 Task: In the  document Childsafetyletter.odt Change font size of watermark '111' and place the watermark  'Diagonally '. Insert footer and write ww.ramsons.com
Action: Mouse moved to (102, 65)
Screenshot: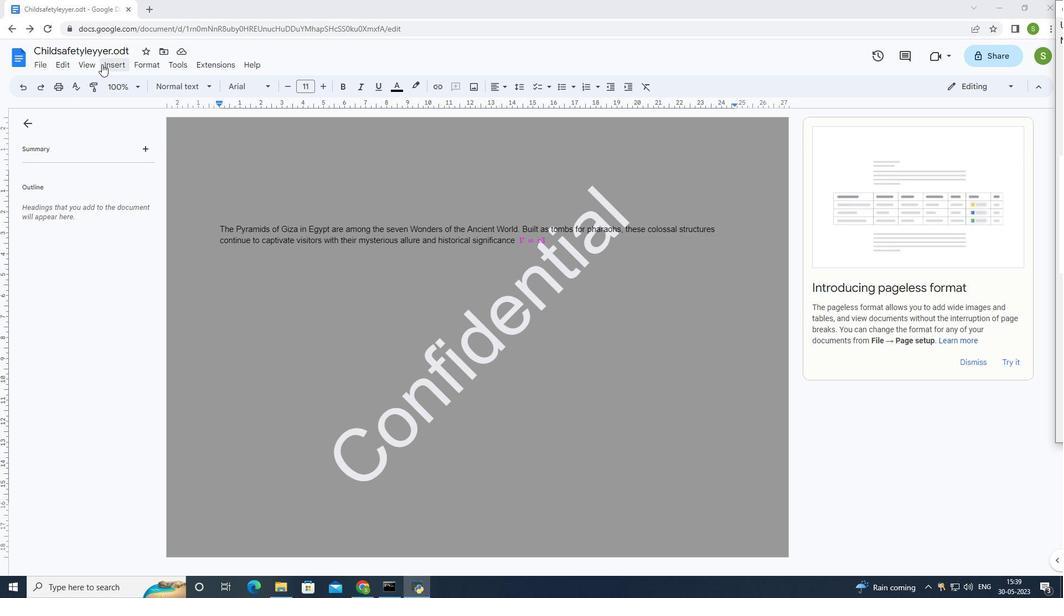 
Action: Mouse pressed left at (102, 65)
Screenshot: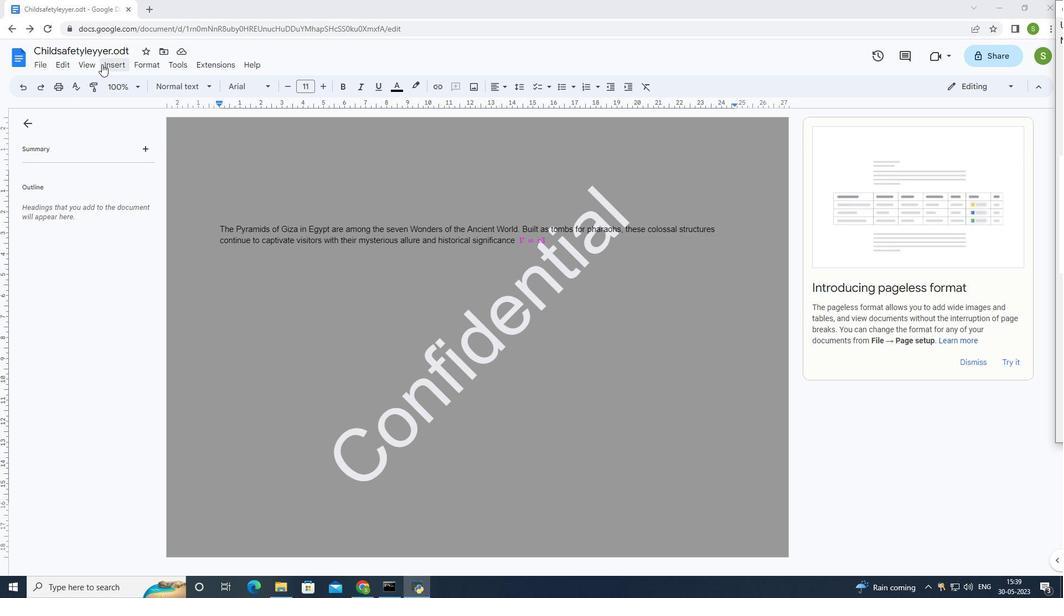 
Action: Mouse moved to (162, 323)
Screenshot: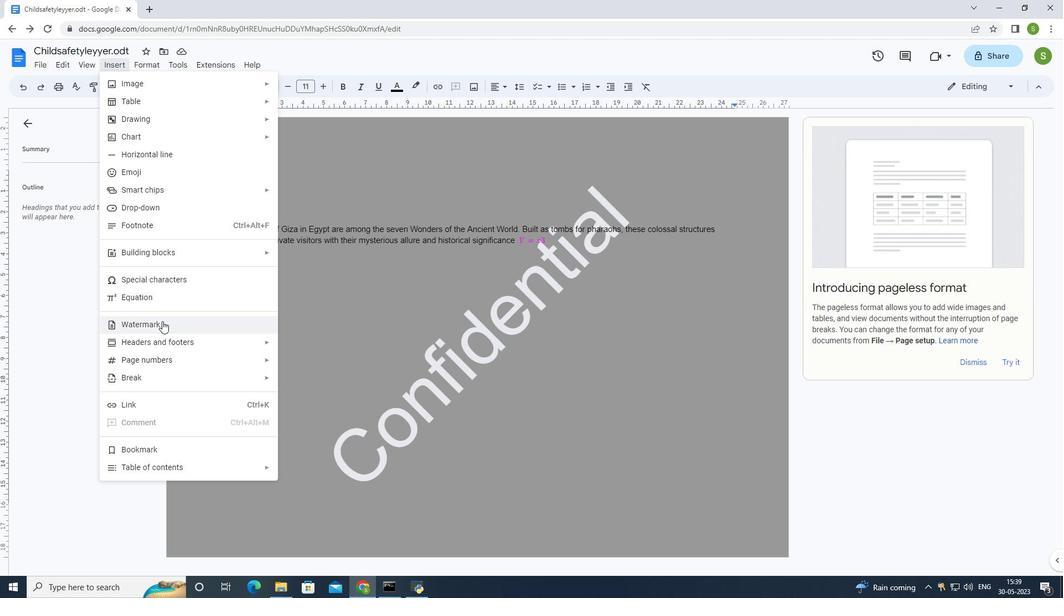 
Action: Mouse pressed left at (162, 323)
Screenshot: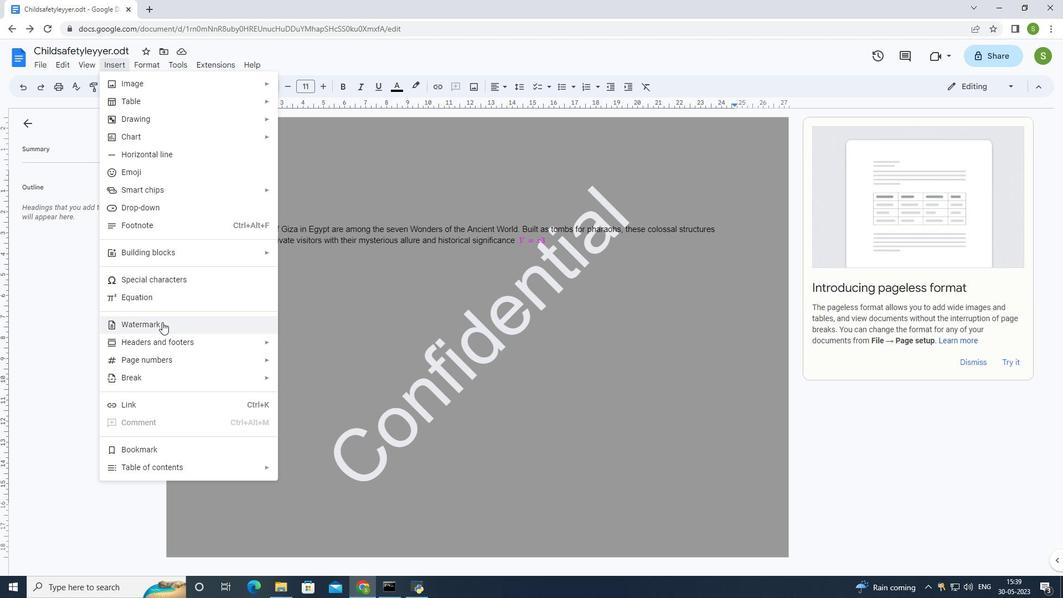 
Action: Mouse moved to (900, 275)
Screenshot: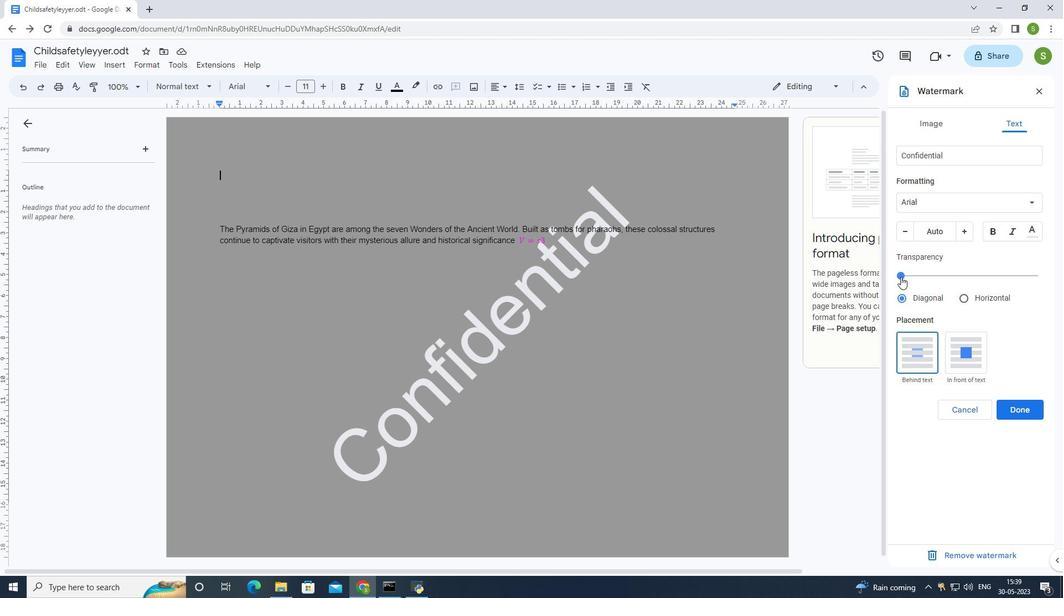 
Action: Mouse pressed left at (900, 275)
Screenshot: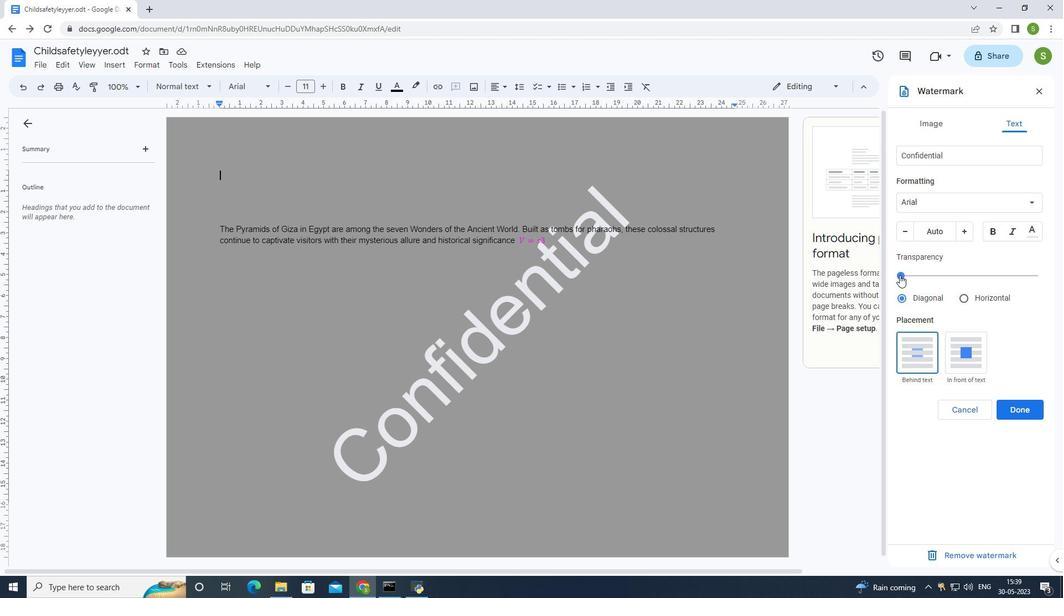 
Action: Mouse moved to (951, 276)
Screenshot: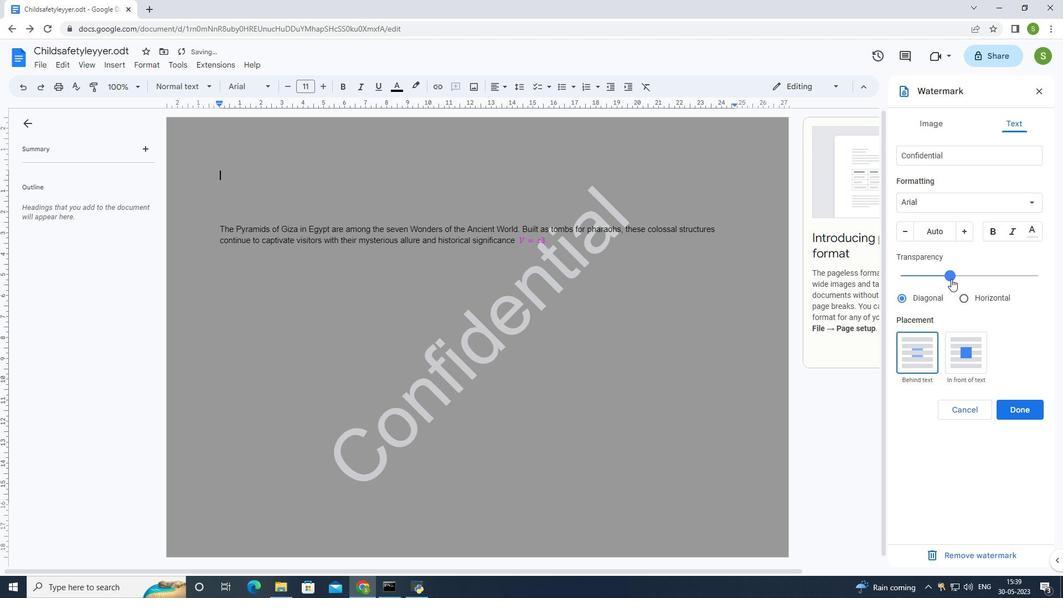 
Action: Mouse pressed left at (951, 276)
Screenshot: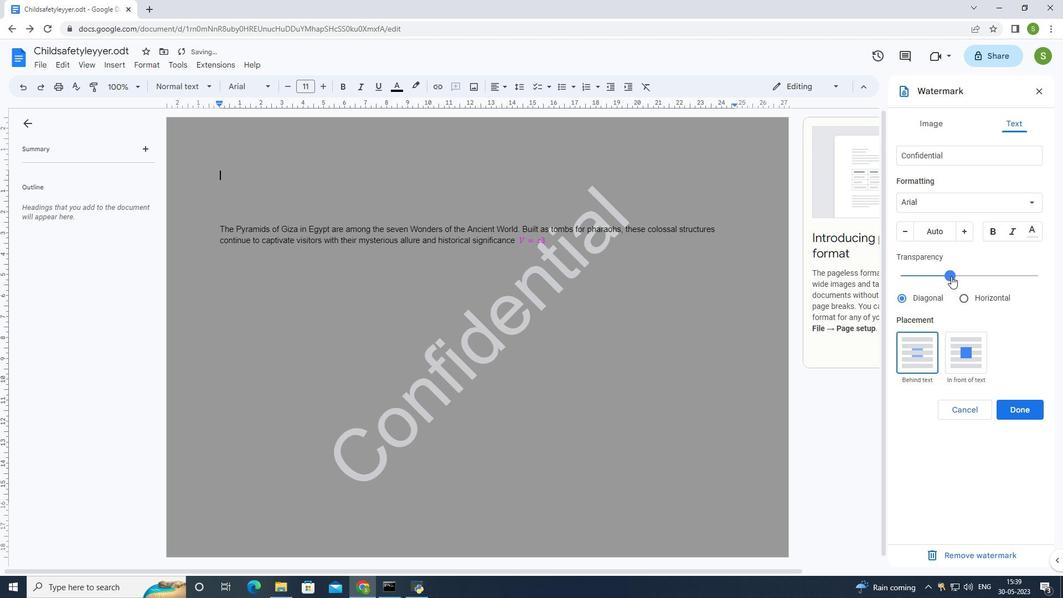 
Action: Mouse moved to (1000, 198)
Screenshot: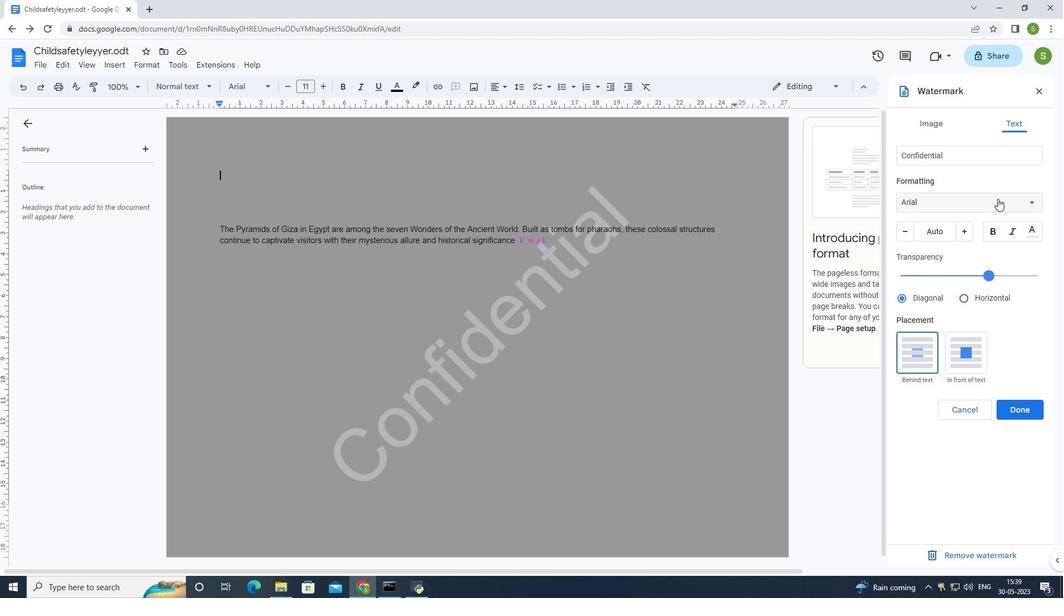 
Action: Mouse pressed left at (1000, 198)
Screenshot: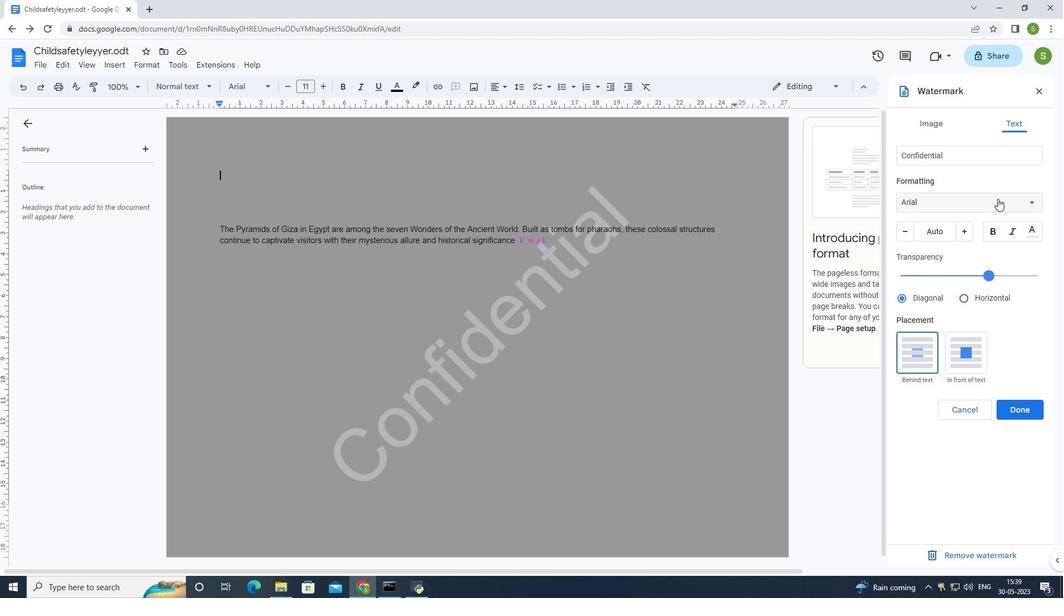 
Action: Mouse moved to (959, 202)
Screenshot: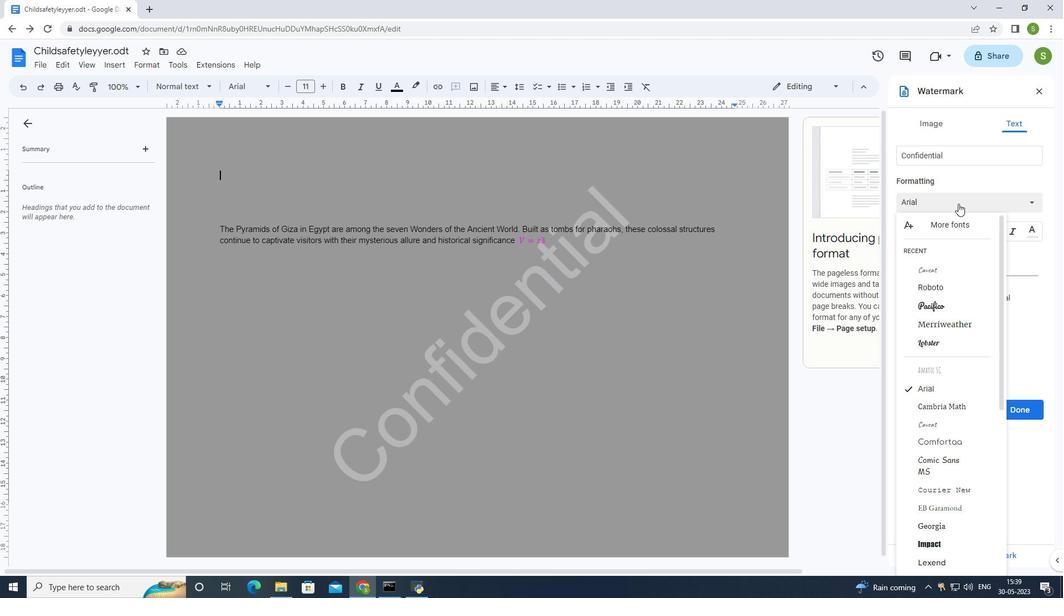 
Action: Mouse pressed left at (959, 202)
Screenshot: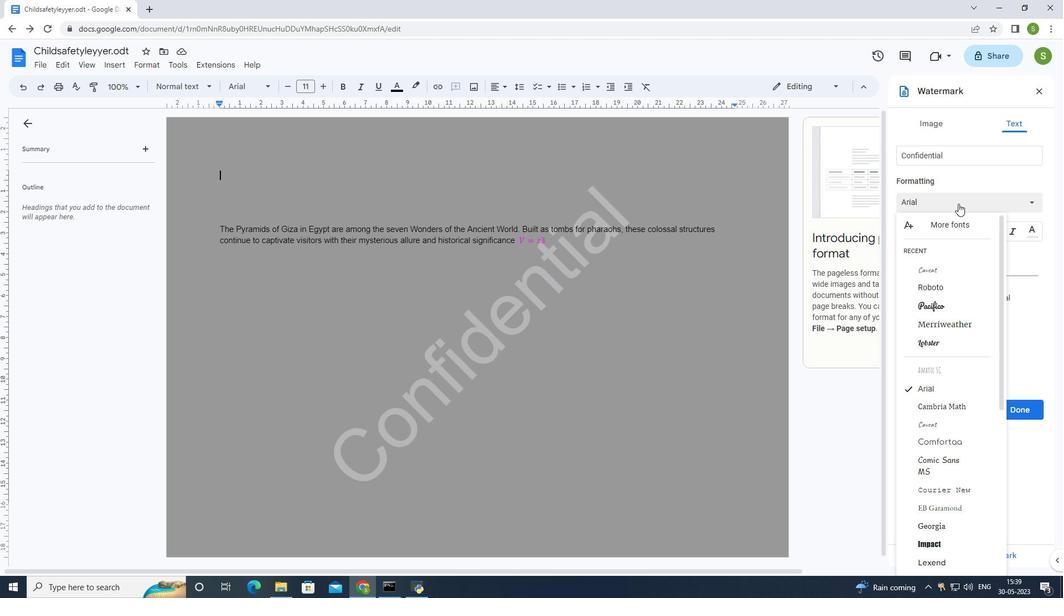 
Action: Mouse moved to (936, 129)
Screenshot: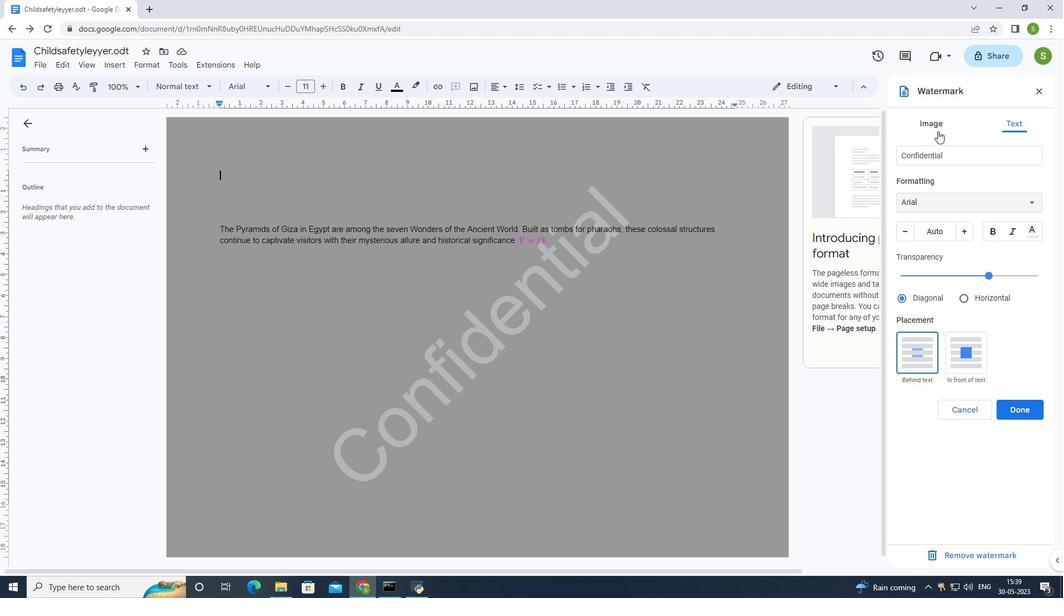 
Action: Mouse pressed left at (936, 129)
Screenshot: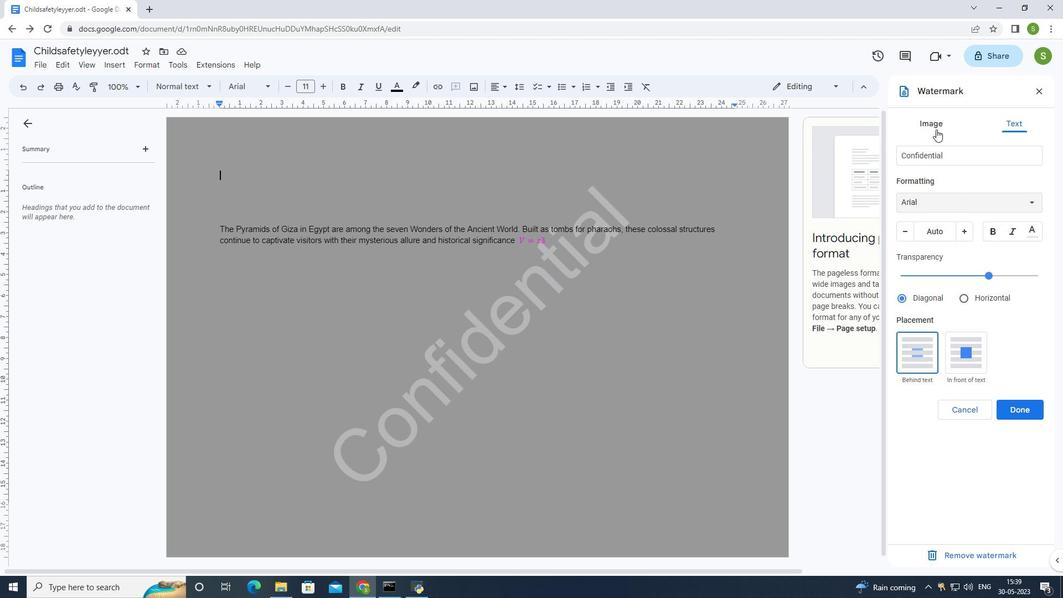 
Action: Mouse moved to (997, 339)
Screenshot: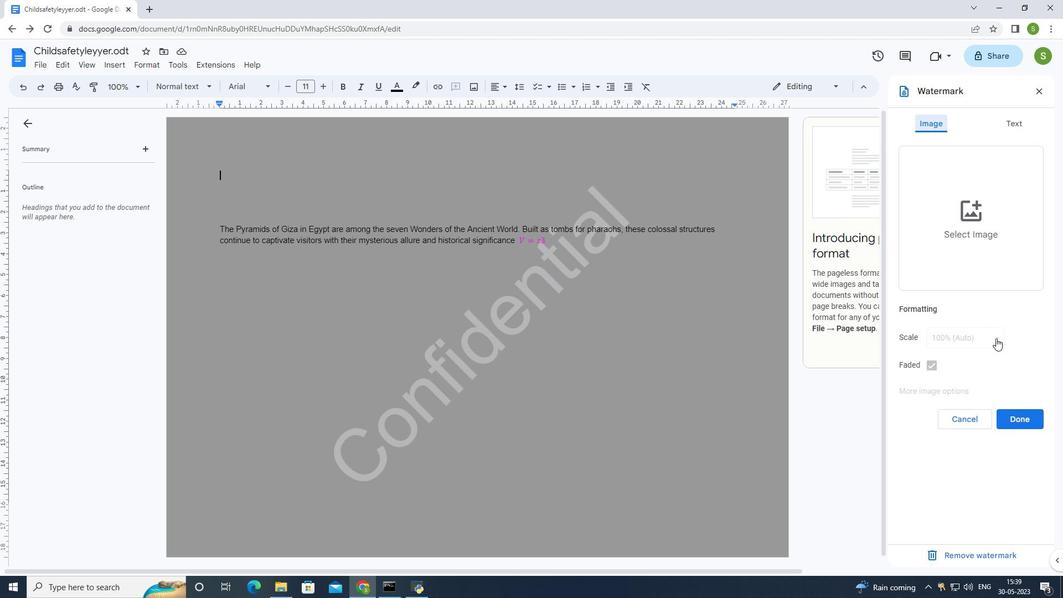 
Action: Mouse pressed left at (997, 339)
Screenshot: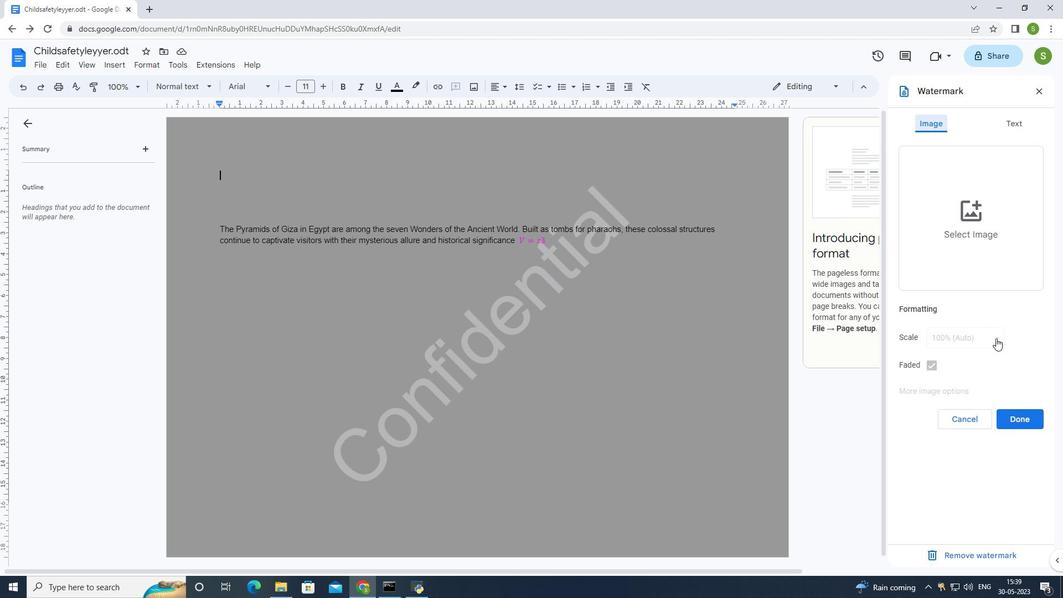 
Action: Mouse pressed left at (997, 339)
Screenshot: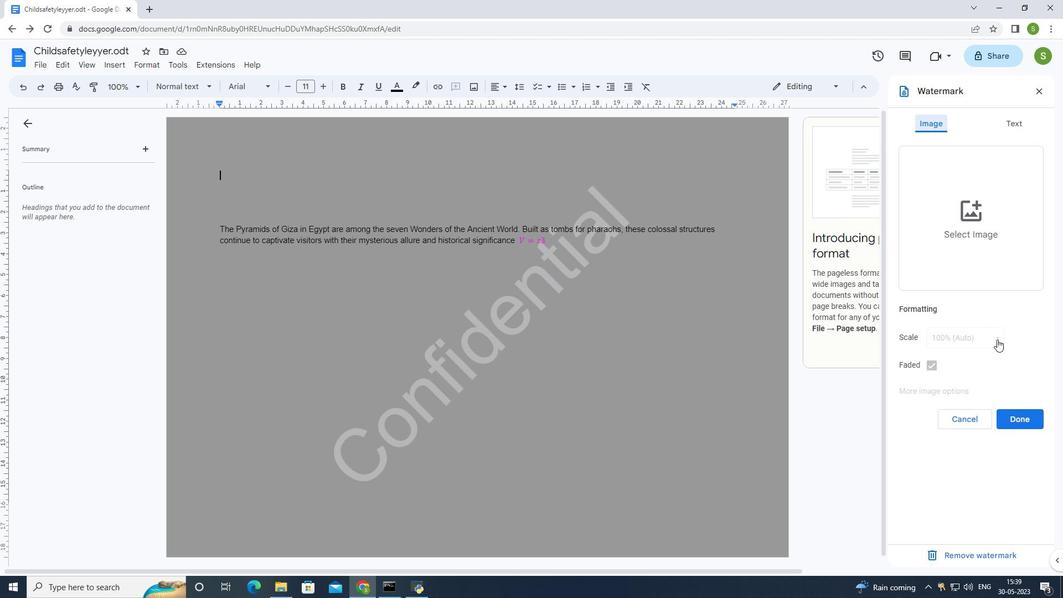 
Action: Mouse moved to (998, 339)
Screenshot: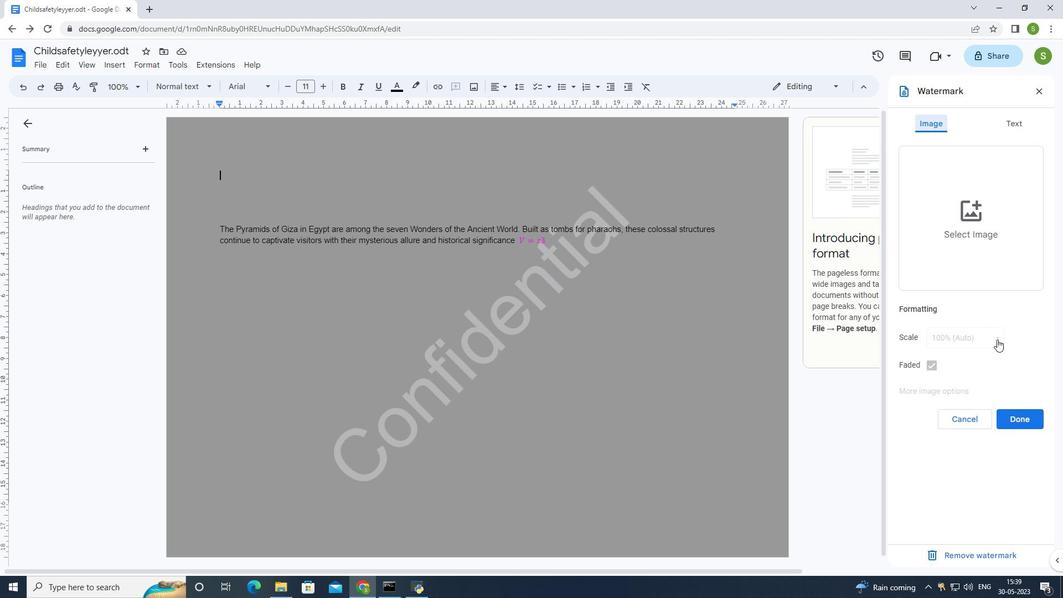 
Action: Mouse pressed left at (998, 339)
Screenshot: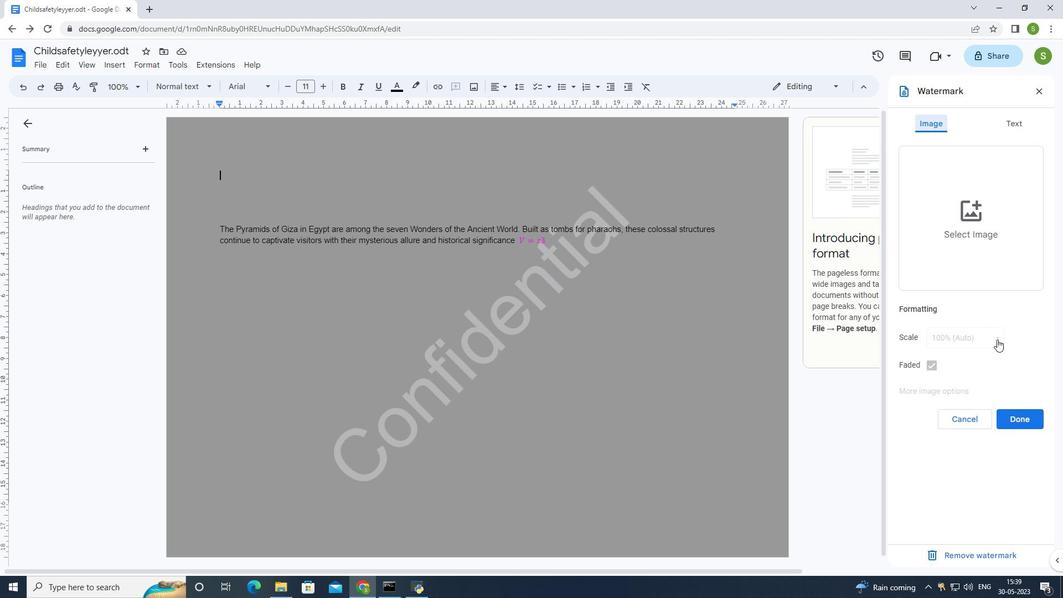 
Action: Mouse moved to (995, 330)
Screenshot: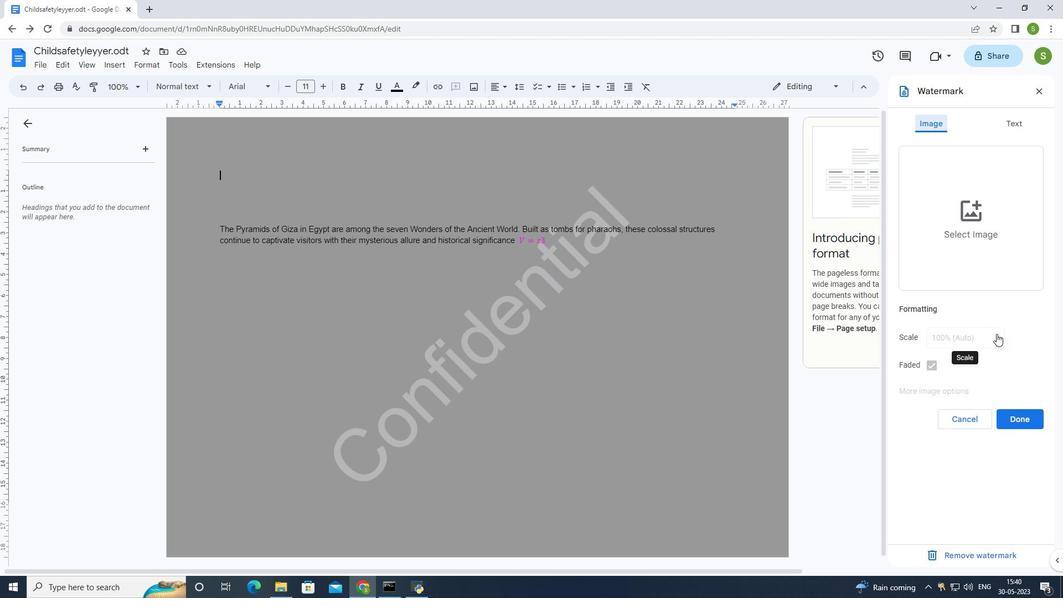 
Action: Mouse pressed left at (995, 330)
Screenshot: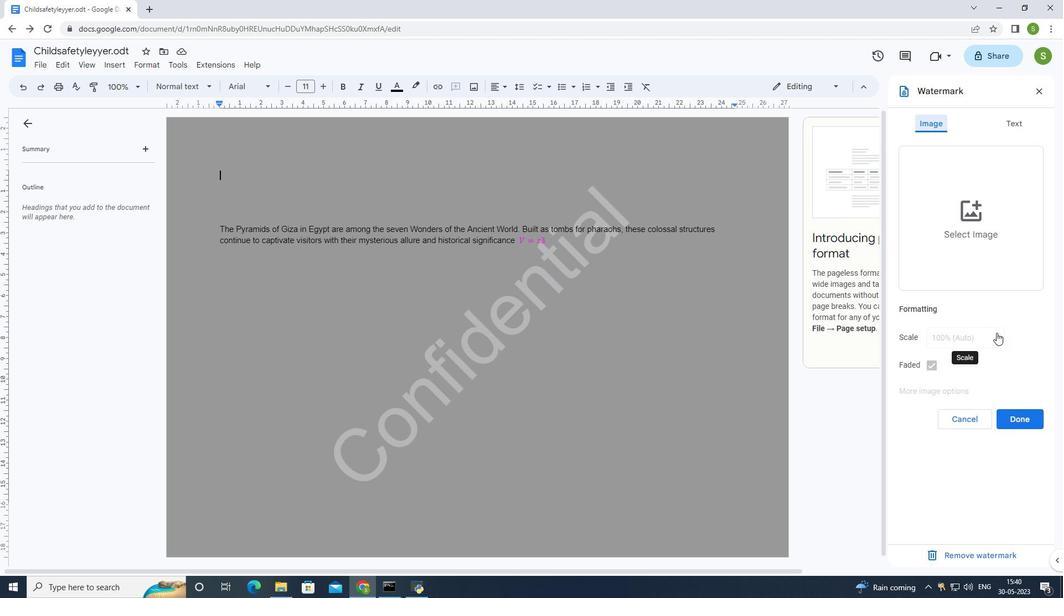 
Action: Mouse moved to (995, 330)
Screenshot: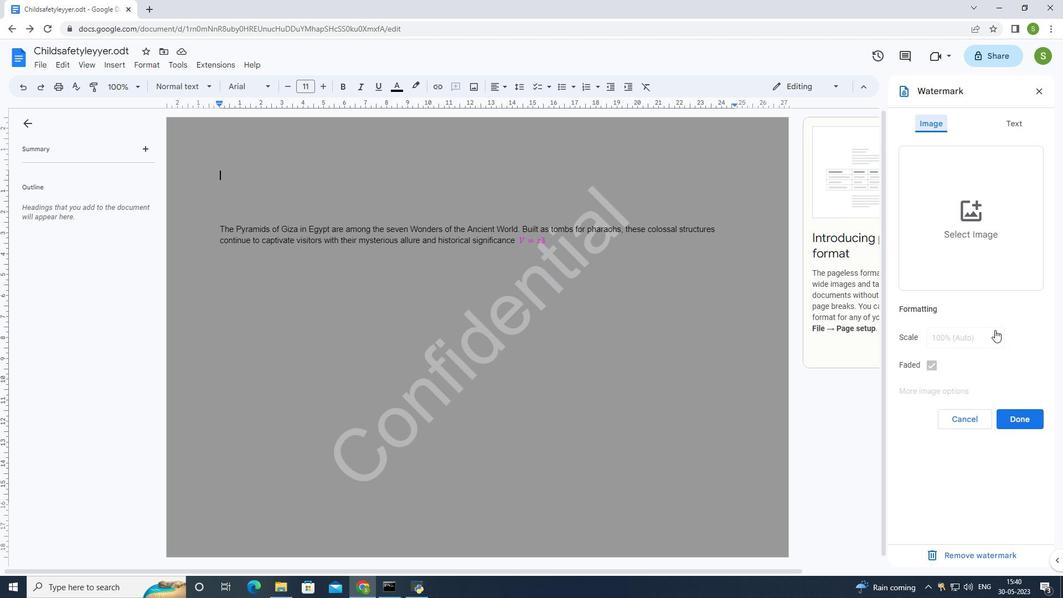 
Action: Mouse pressed left at (995, 330)
Screenshot: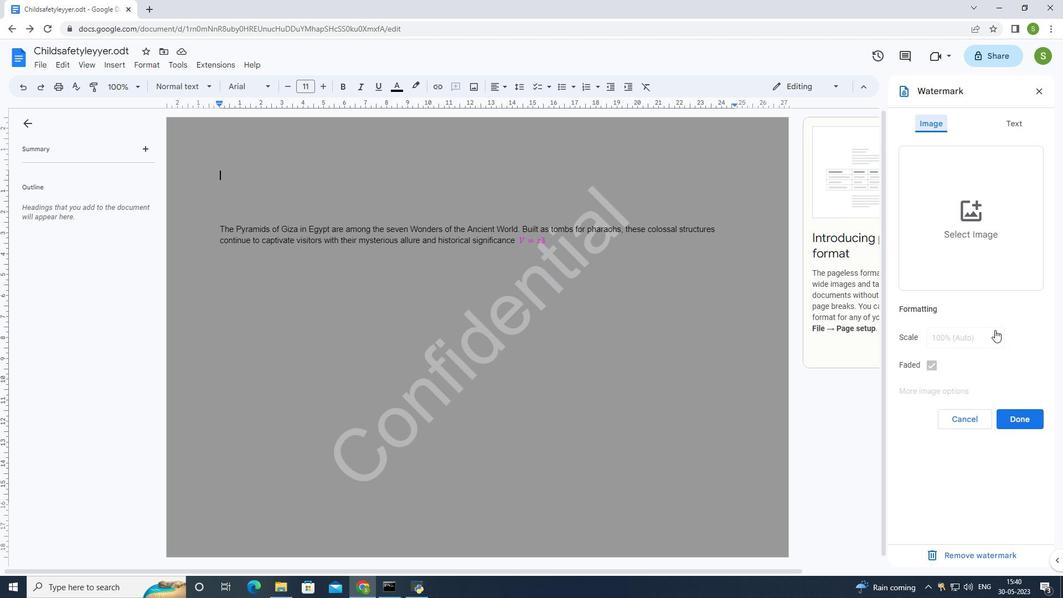 
Action: Mouse moved to (995, 331)
Screenshot: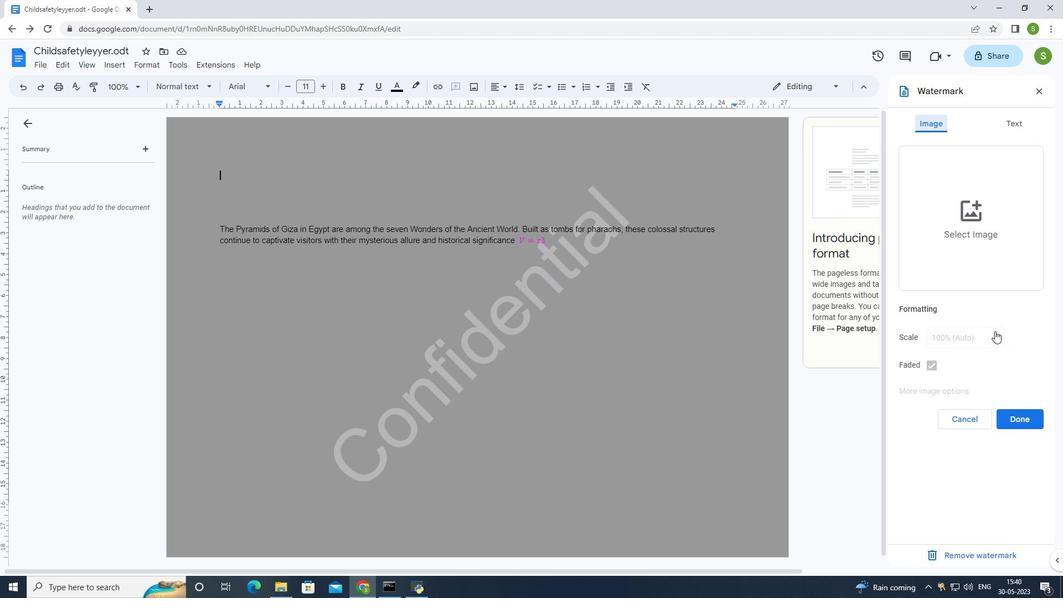 
Action: Mouse pressed left at (995, 331)
Screenshot: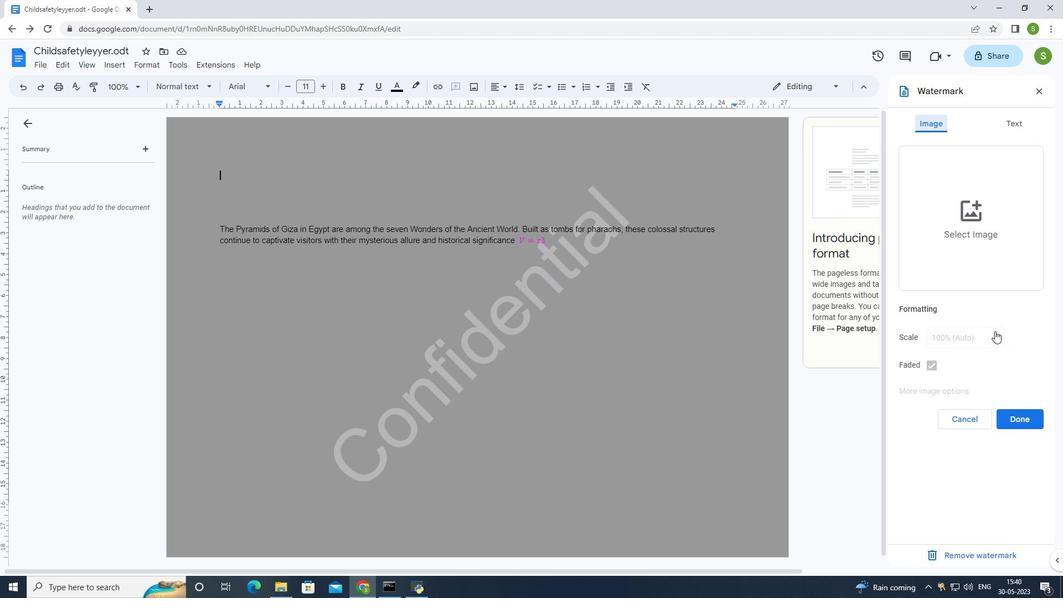 
Action: Mouse pressed left at (995, 331)
Screenshot: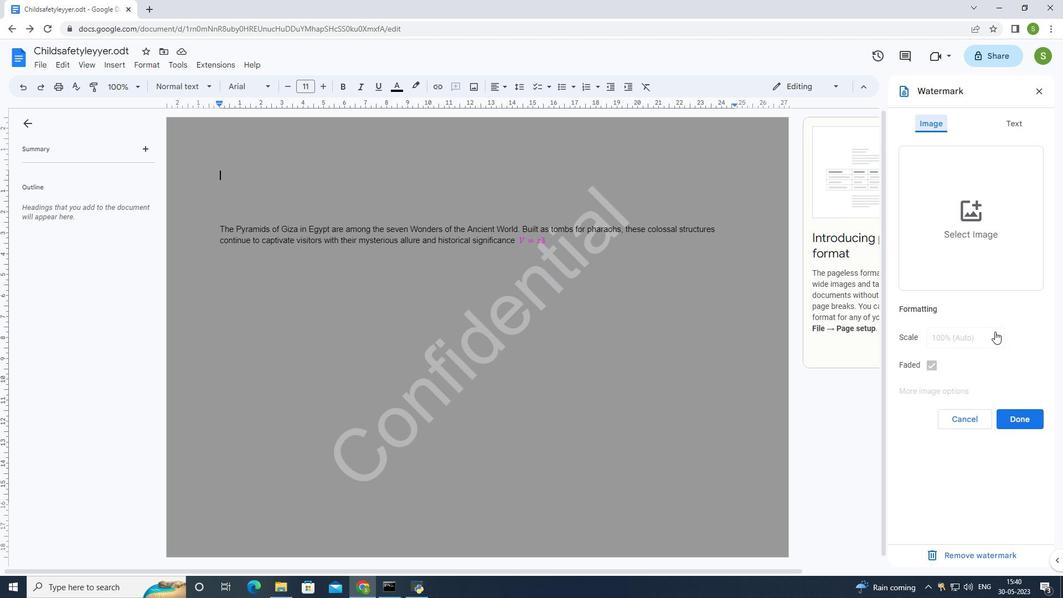 
Action: Mouse moved to (995, 332)
Screenshot: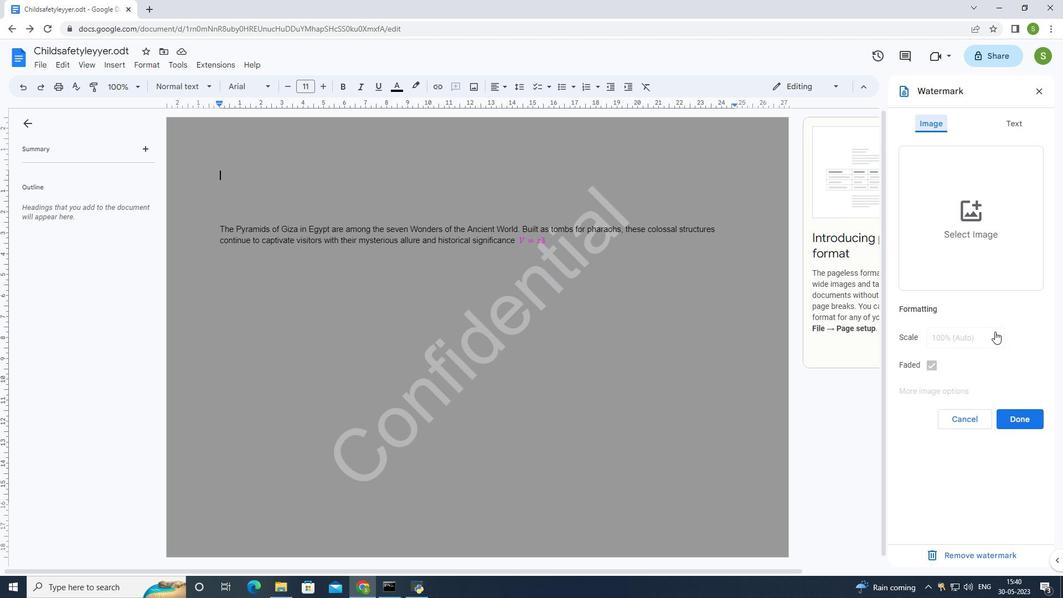 
Action: Mouse pressed left at (995, 332)
Screenshot: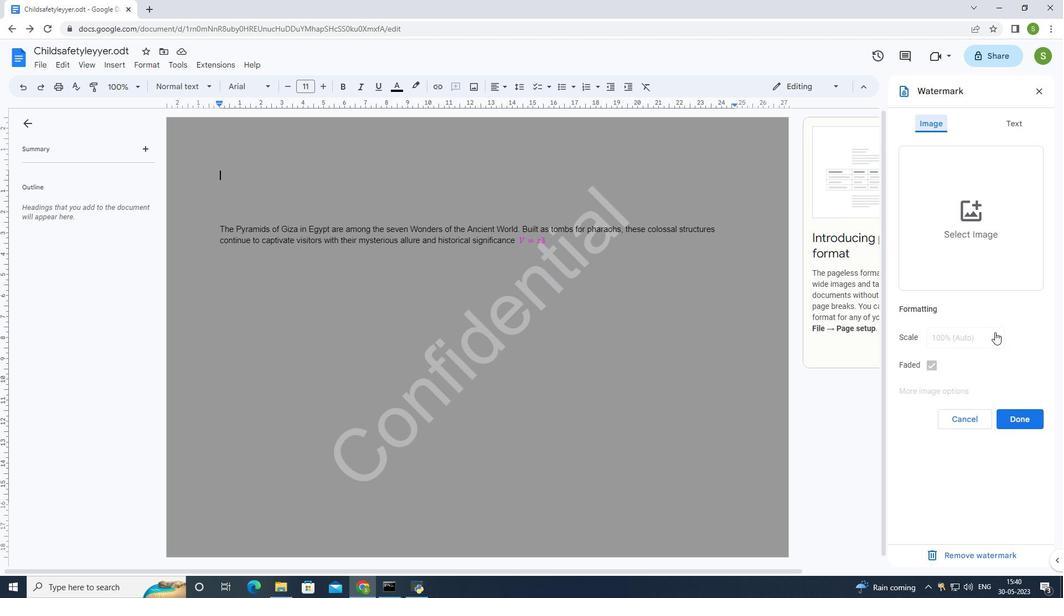 
Action: Mouse moved to (992, 328)
Screenshot: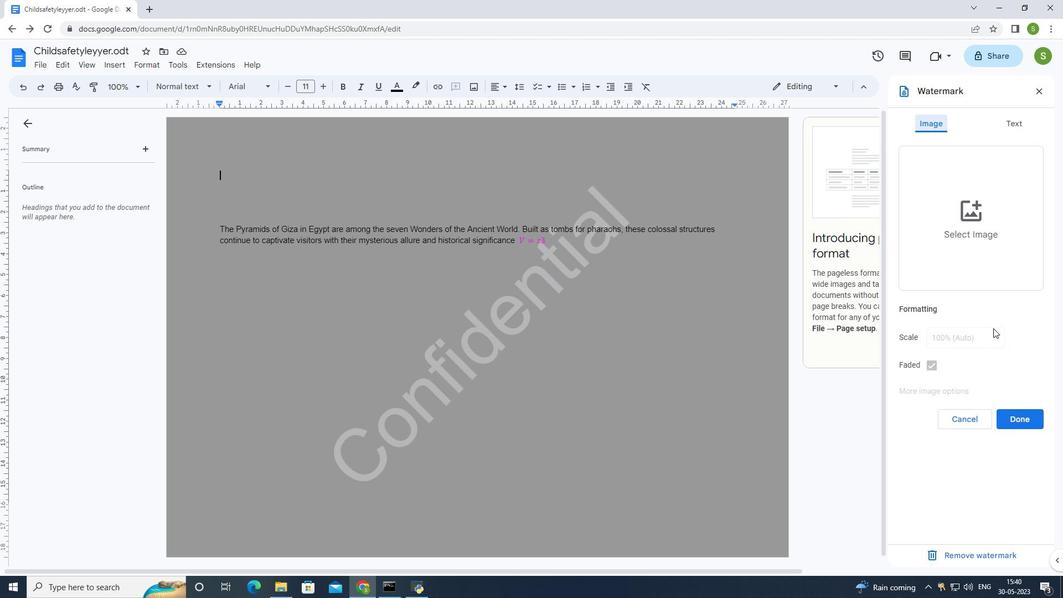 
Action: Mouse pressed left at (992, 328)
Screenshot: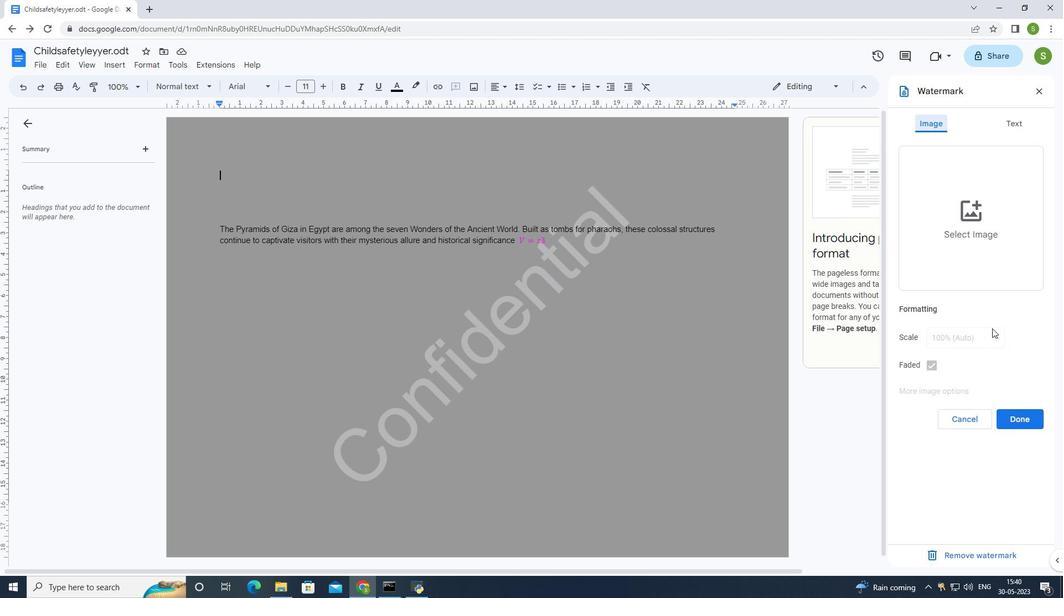
Action: Mouse moved to (992, 329)
Screenshot: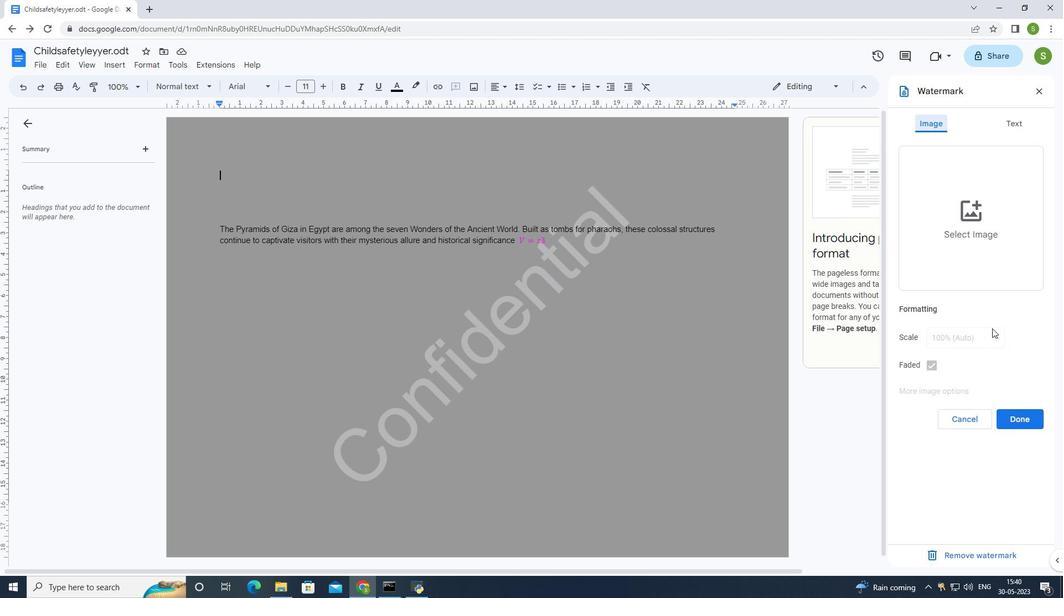 
Action: Mouse pressed left at (992, 329)
Screenshot: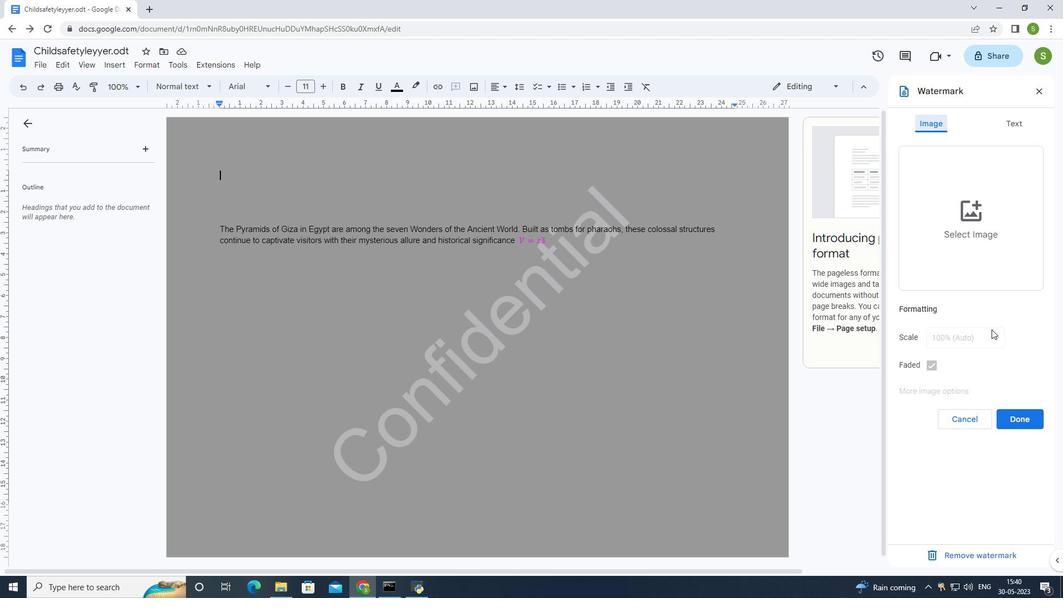 
Action: Mouse moved to (1009, 131)
Screenshot: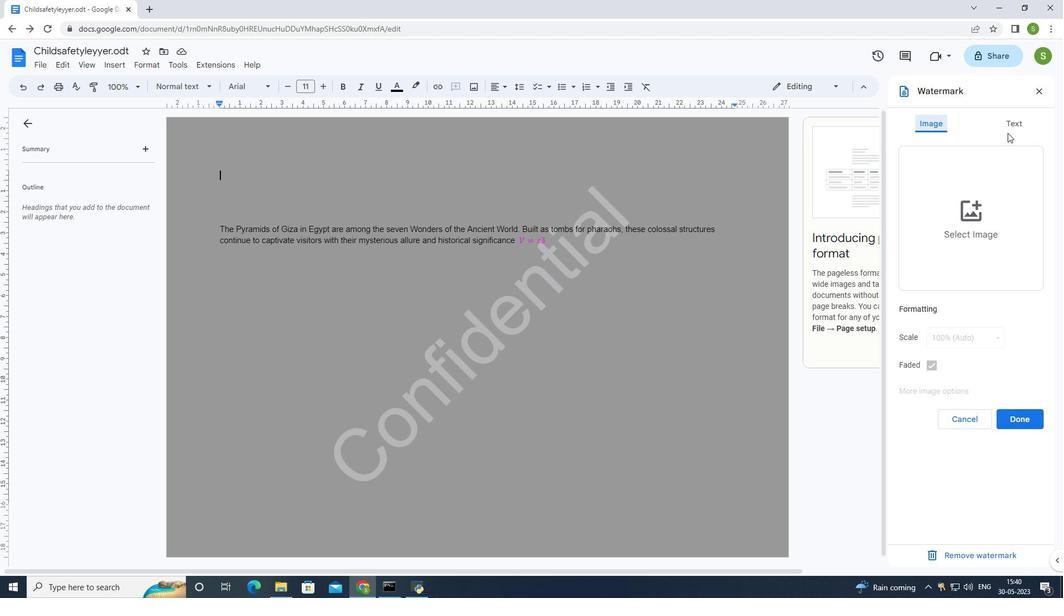 
Action: Mouse pressed left at (1009, 131)
Screenshot: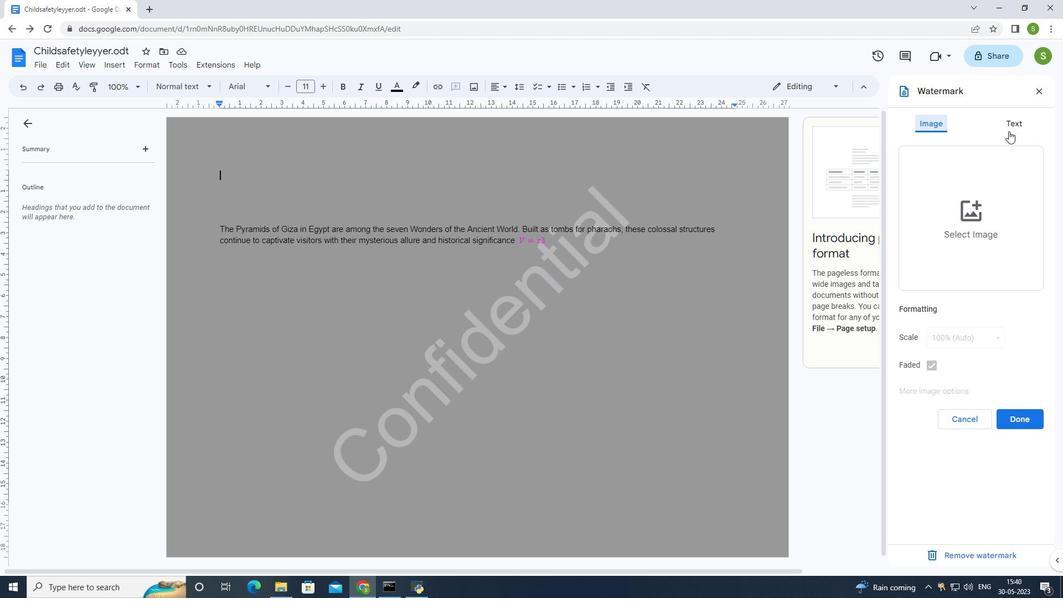 
Action: Mouse moved to (905, 93)
Screenshot: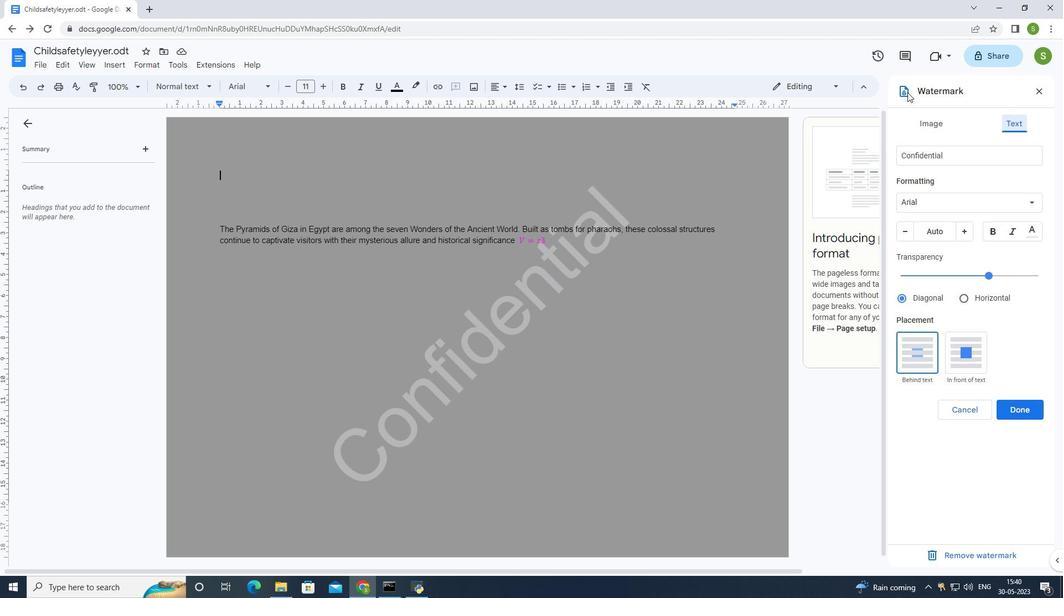 
Action: Mouse pressed left at (905, 93)
Screenshot: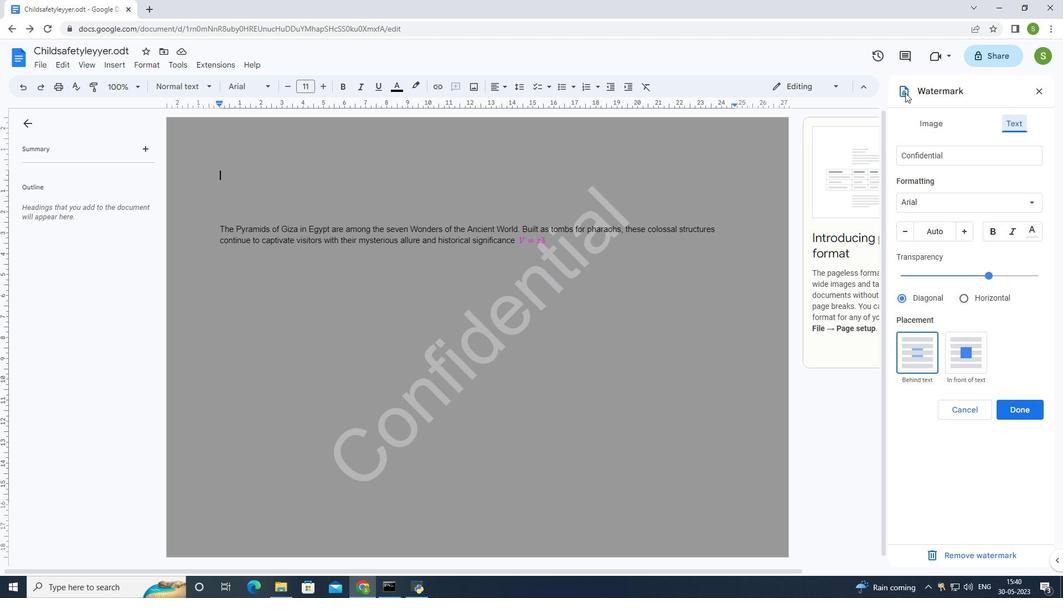 
Action: Mouse moved to (967, 233)
Screenshot: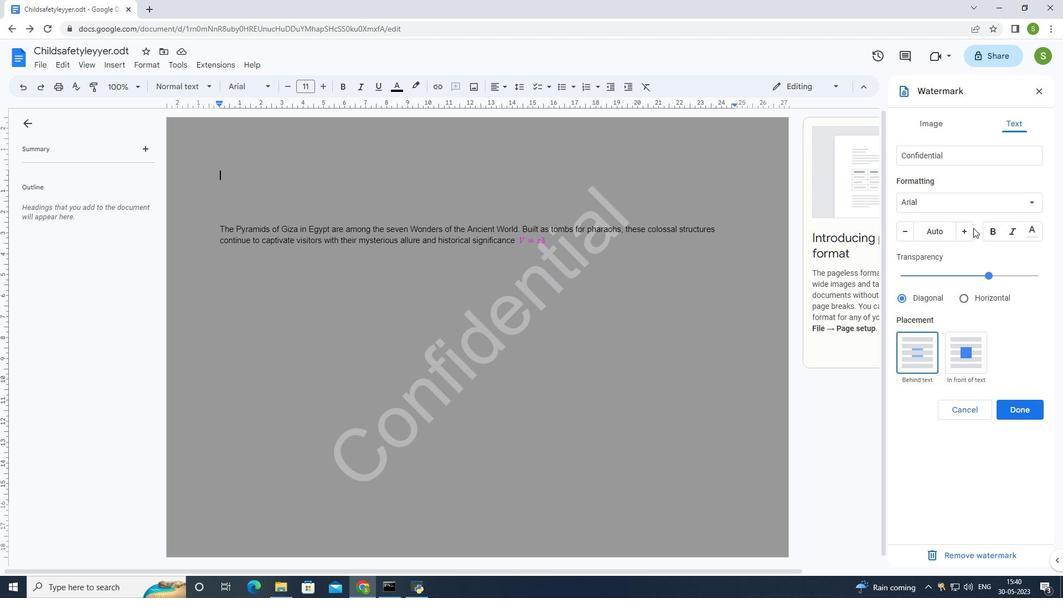 
Action: Mouse pressed left at (967, 233)
Screenshot: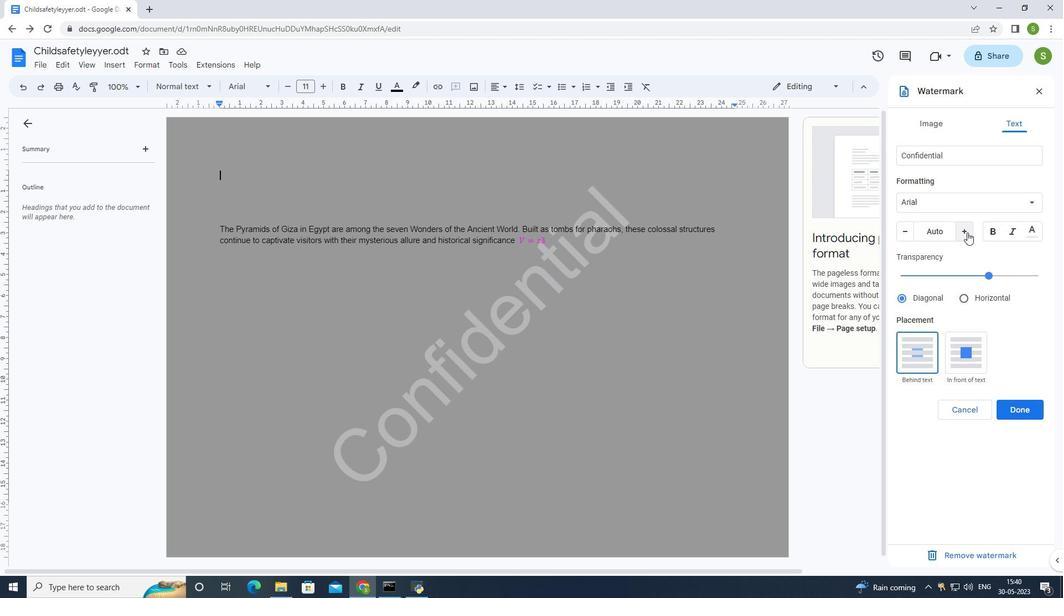 
Action: Mouse pressed left at (967, 233)
Screenshot: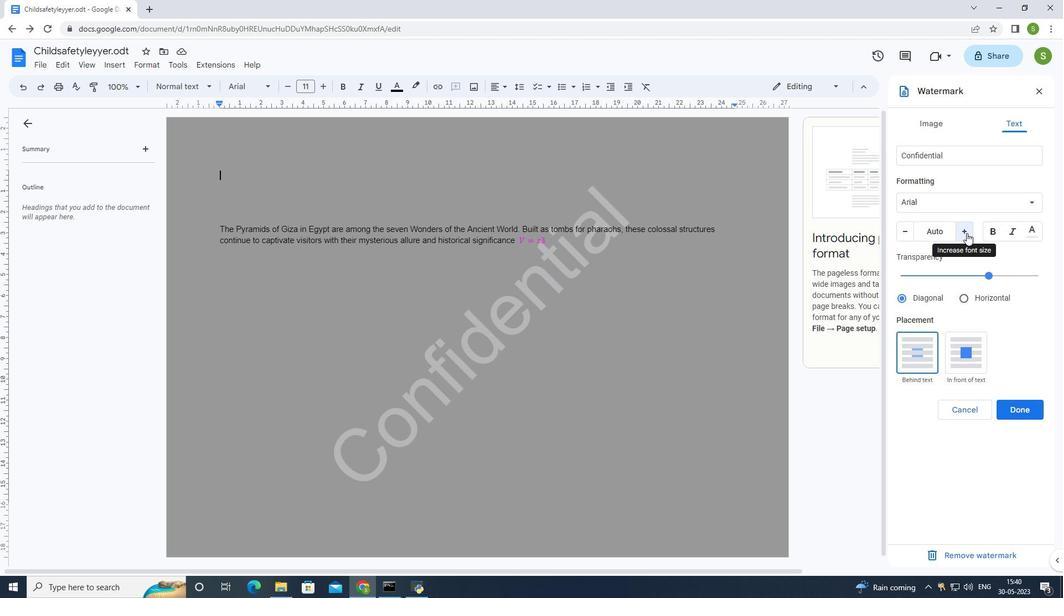 
Action: Mouse pressed left at (967, 233)
Screenshot: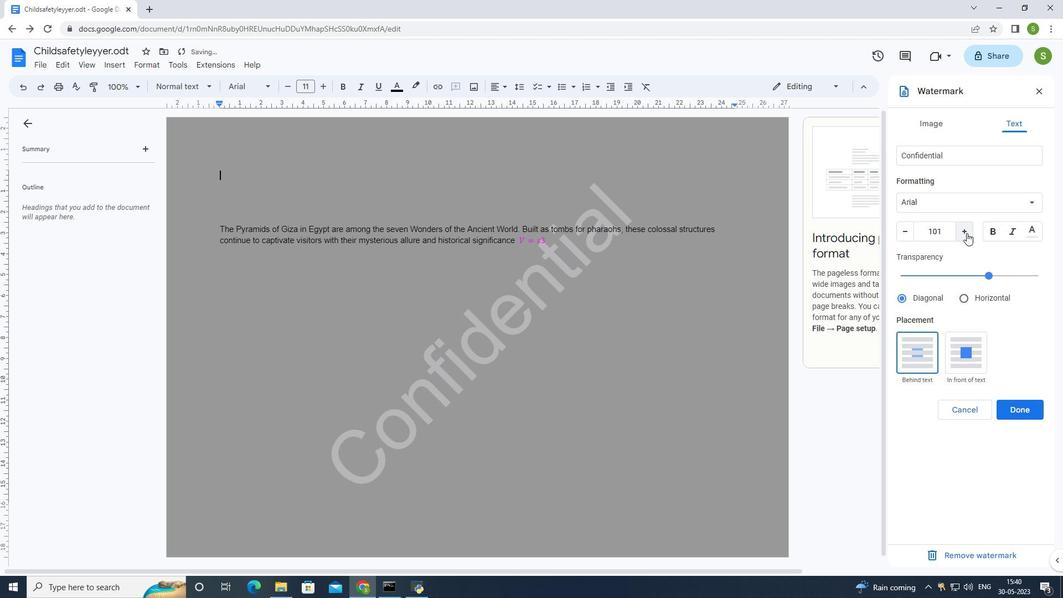 
Action: Mouse pressed left at (967, 233)
Screenshot: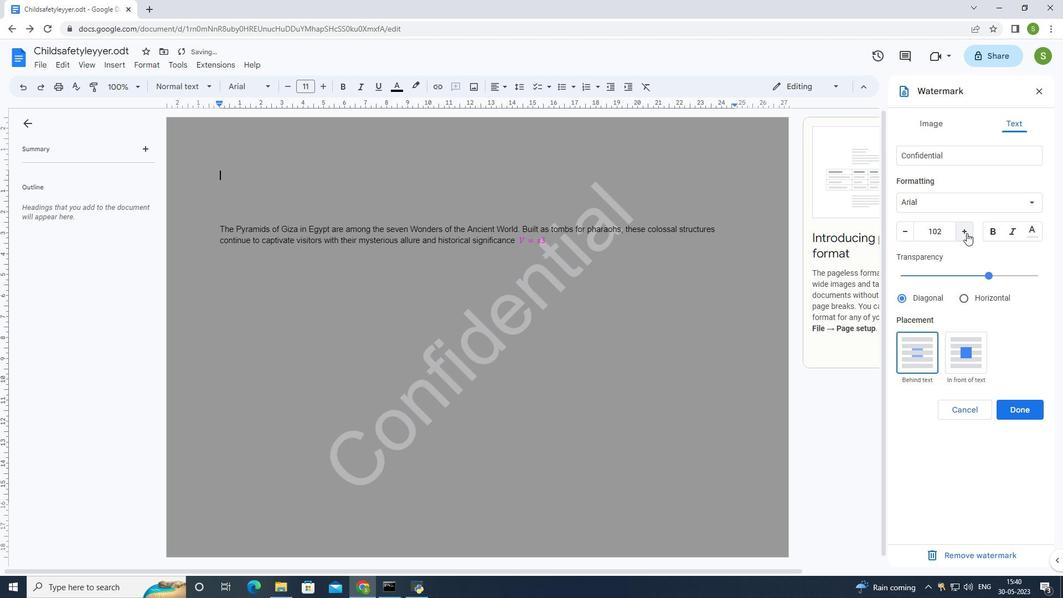 
Action: Mouse pressed left at (967, 233)
Screenshot: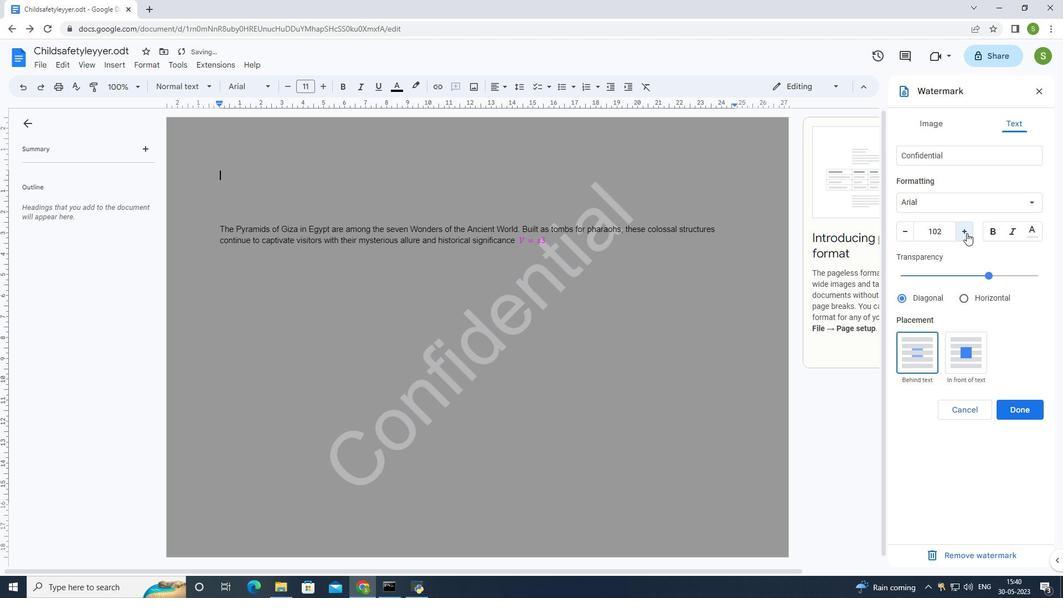 
Action: Mouse pressed left at (967, 233)
Screenshot: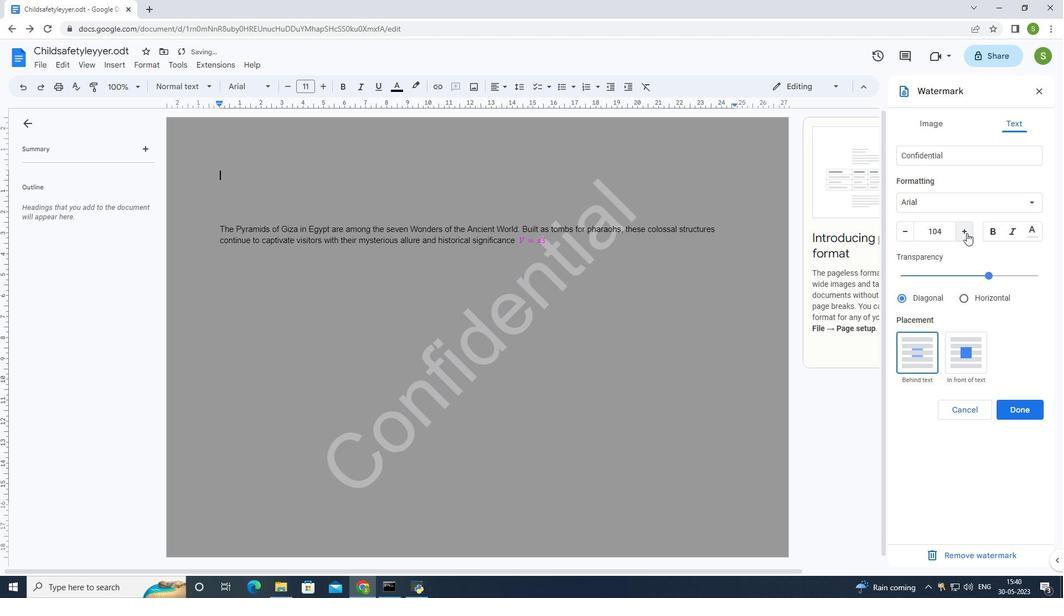
Action: Mouse pressed left at (967, 233)
Screenshot: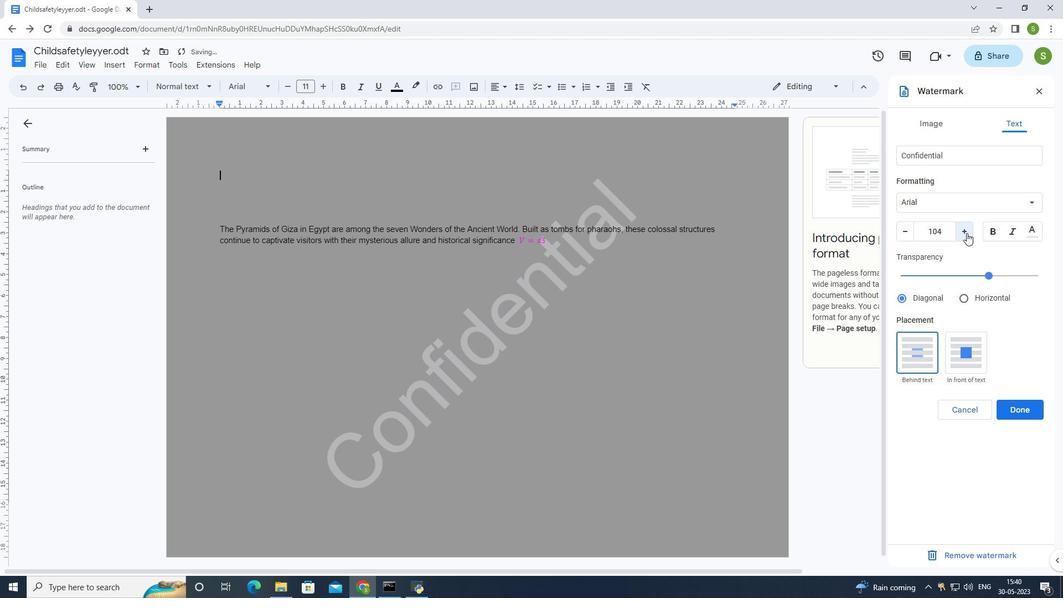 
Action: Mouse pressed left at (967, 233)
Screenshot: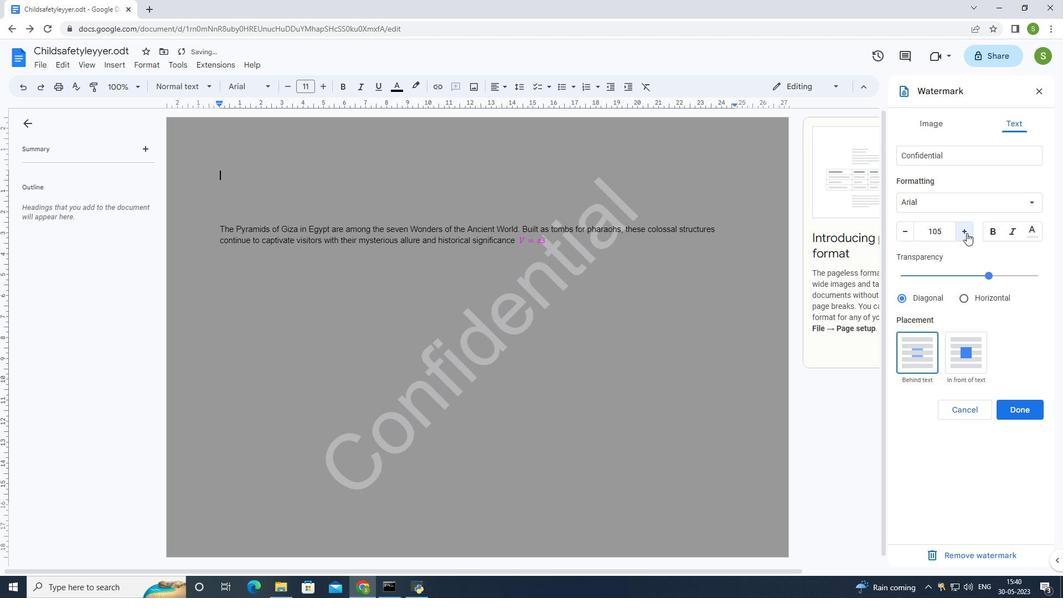 
Action: Mouse pressed left at (967, 233)
Screenshot: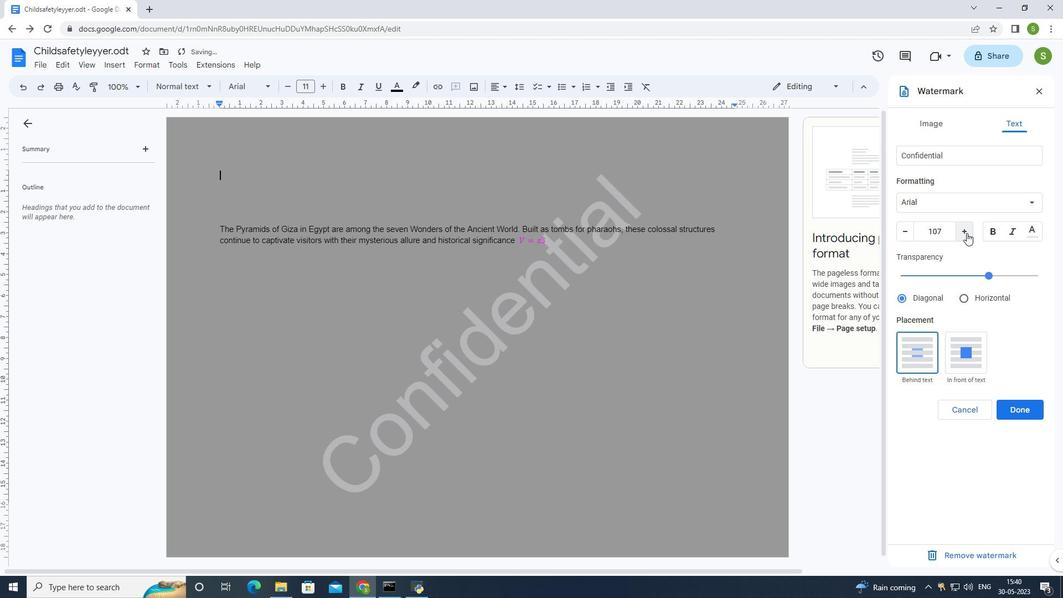 
Action: Mouse pressed left at (967, 233)
Screenshot: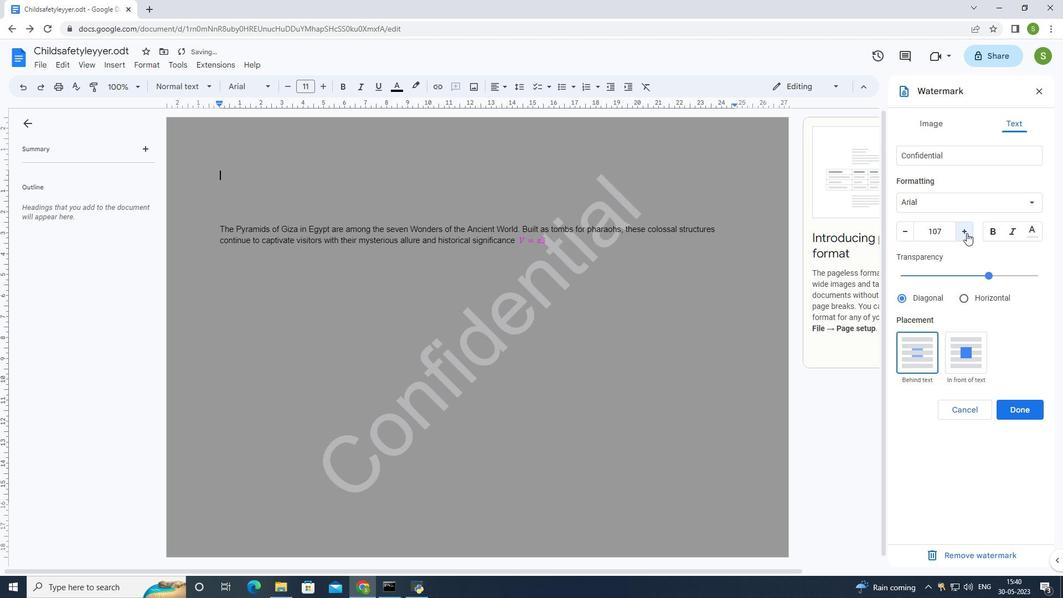 
Action: Mouse pressed left at (967, 233)
Screenshot: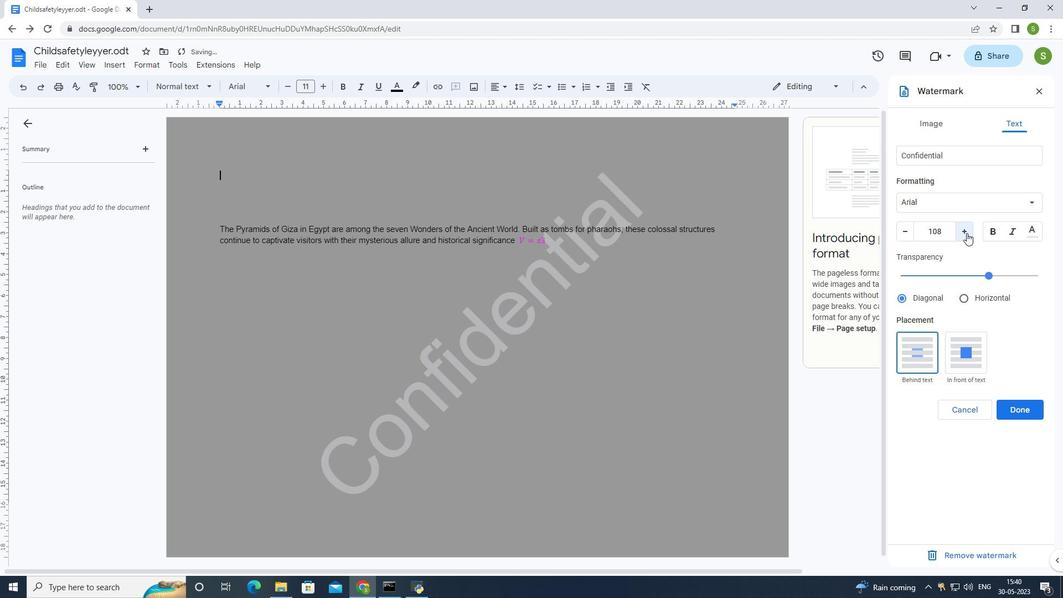 
Action: Mouse pressed left at (967, 233)
Screenshot: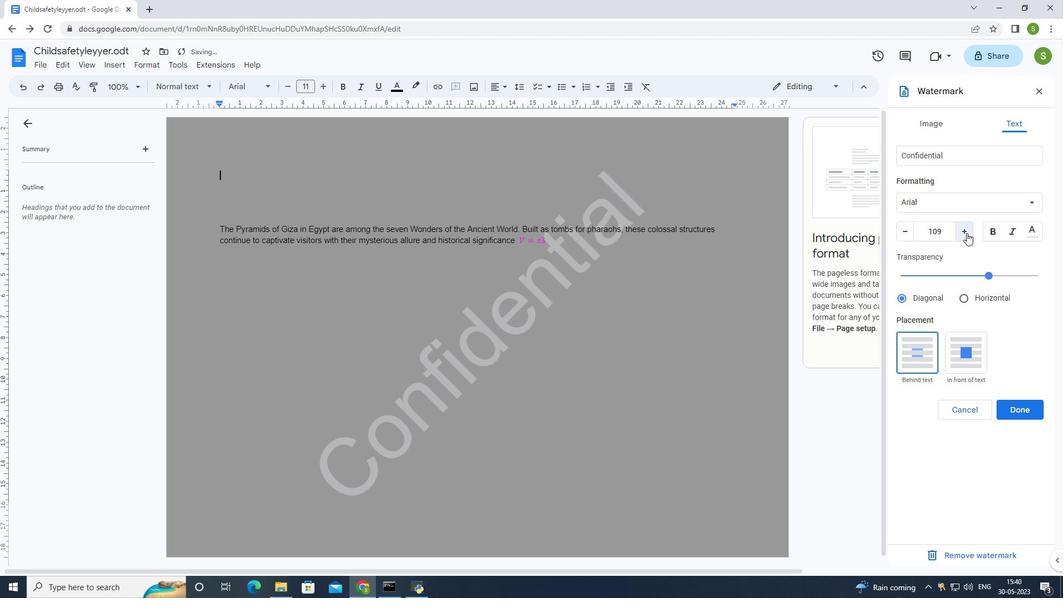
Action: Mouse moved to (973, 156)
Screenshot: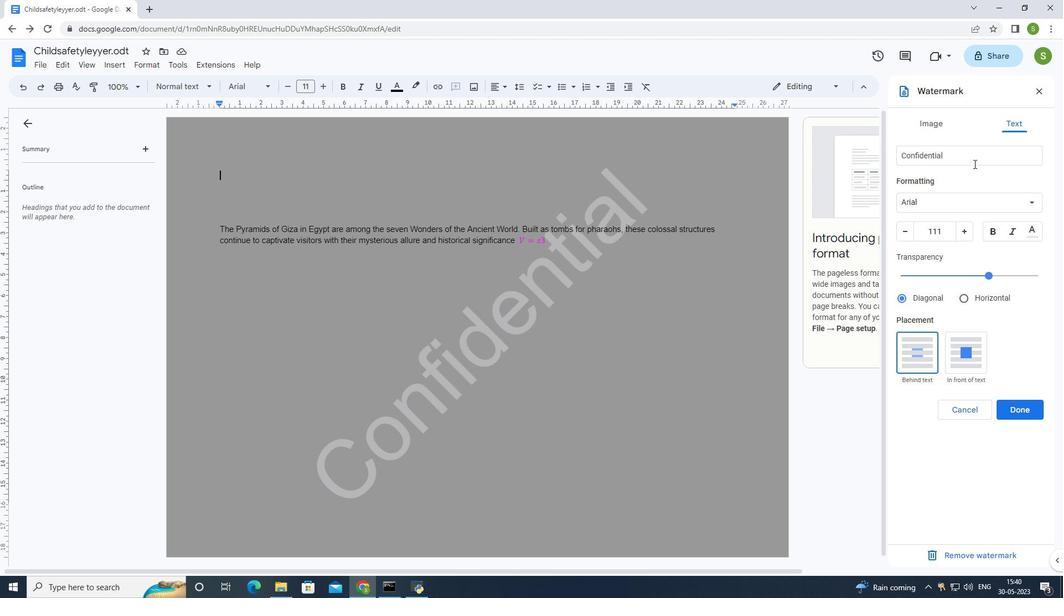 
Action: Mouse pressed left at (973, 156)
Screenshot: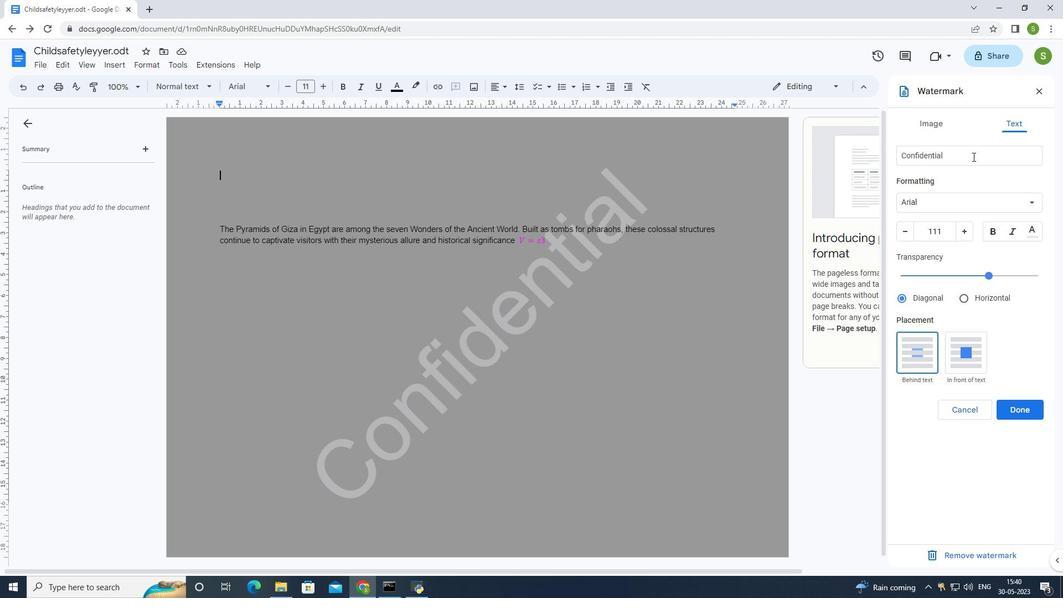
Action: Mouse moved to (961, 161)
Screenshot: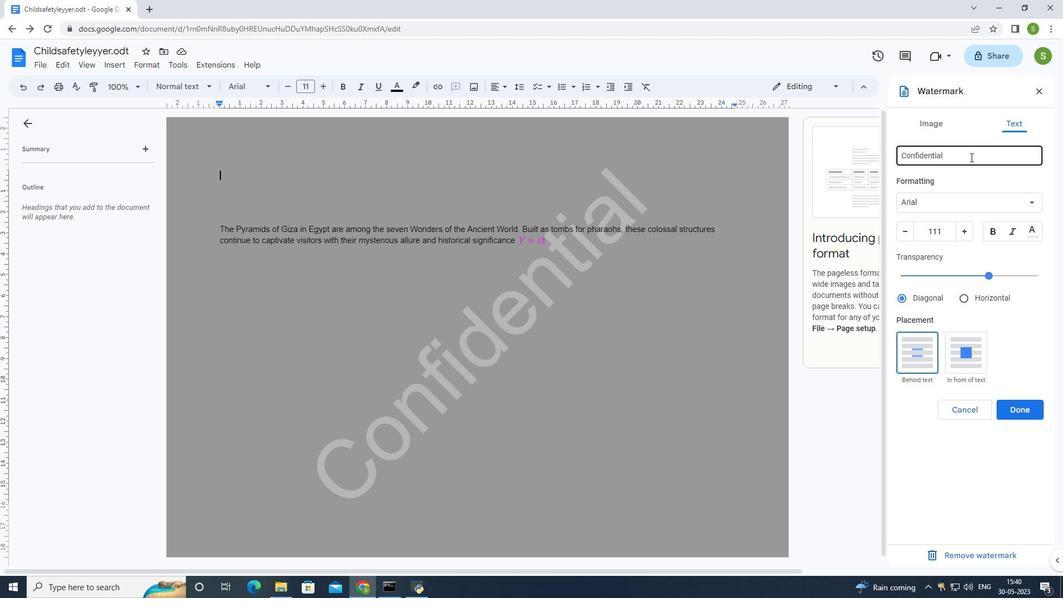 
Action: Key pressed <Key.backspace><Key.backspace><Key.backspace><Key.backspace><Key.backspace><Key.backspace><Key.backspace><Key.backspace><Key.backspace><Key.backspace><Key.backspace><Key.backspace><Key.backspace><Key.backspace><Key.backspace><Key.backspace><Key.backspace><Key.backspace><Key.backspace><Key.backspace><Key.shift><Key.shift><Key.shift>Diagonally
Screenshot: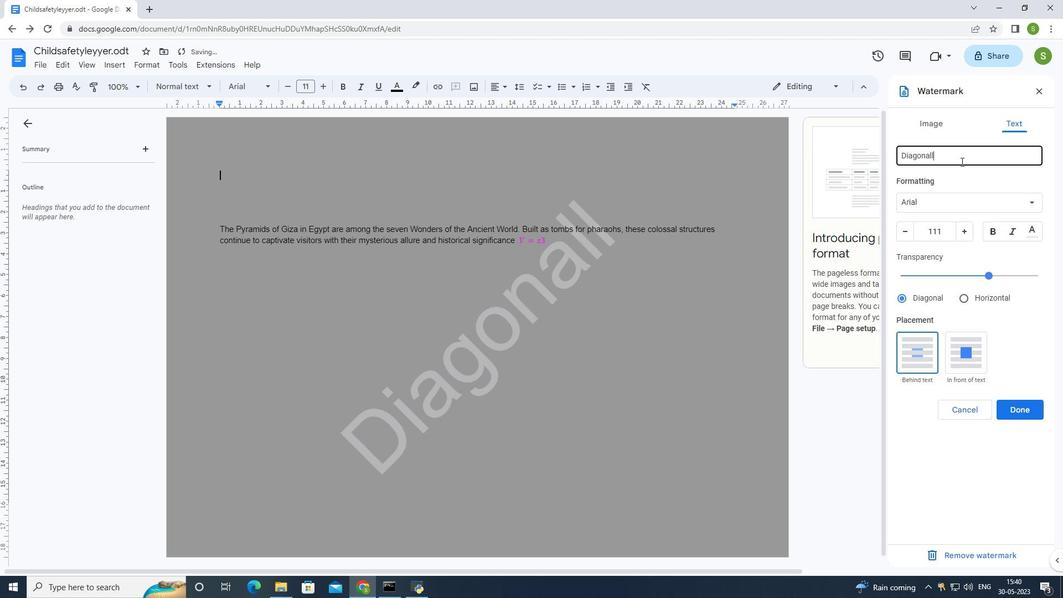 
Action: Mouse moved to (1021, 415)
Screenshot: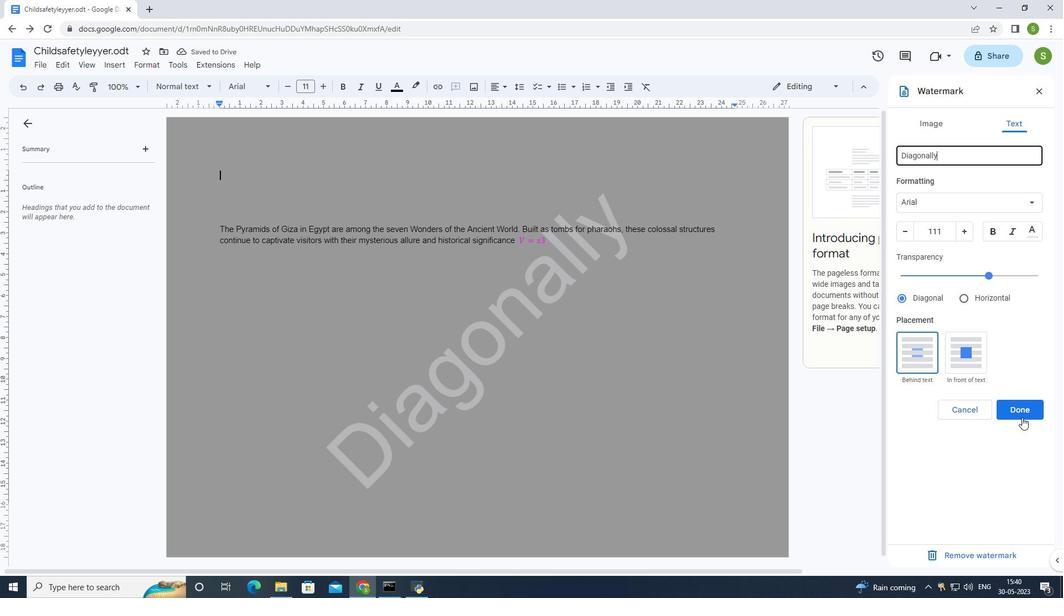 
Action: Mouse pressed left at (1021, 415)
Screenshot: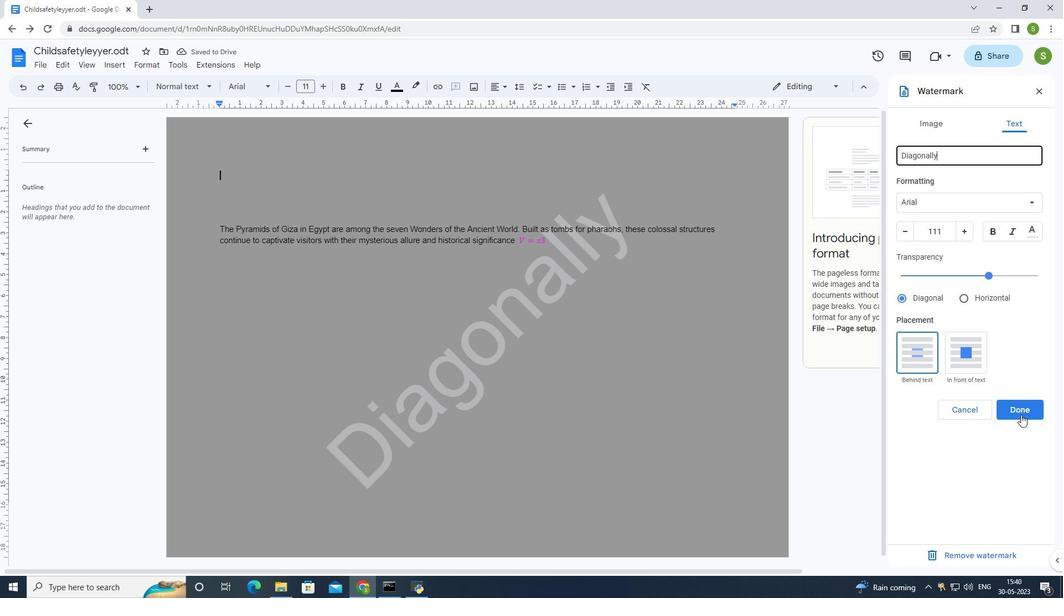 
Action: Mouse moved to (603, 461)
Screenshot: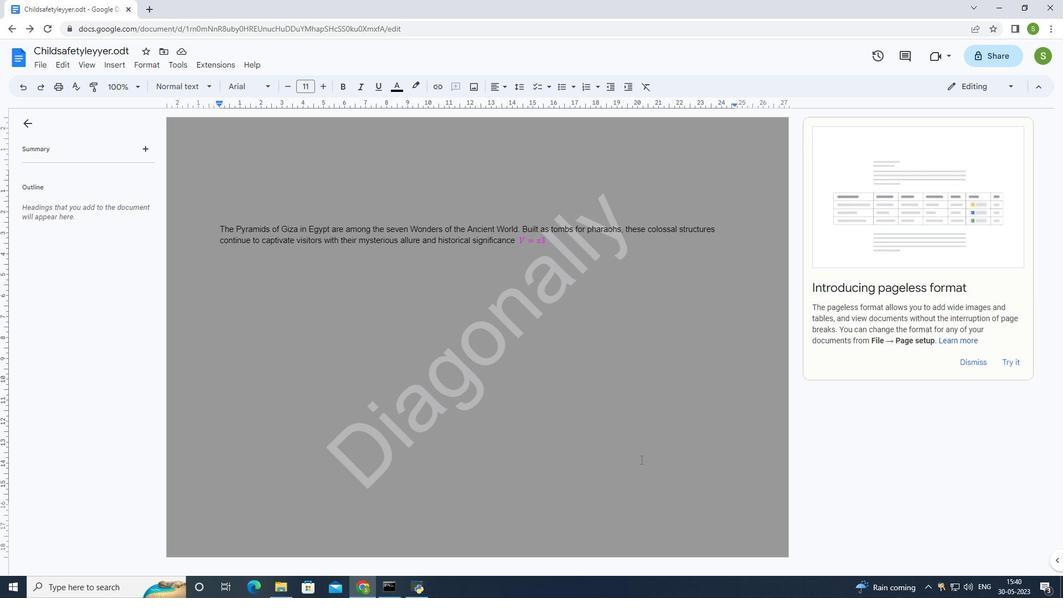 
Action: Mouse scrolled (603, 461) with delta (0, 0)
Screenshot: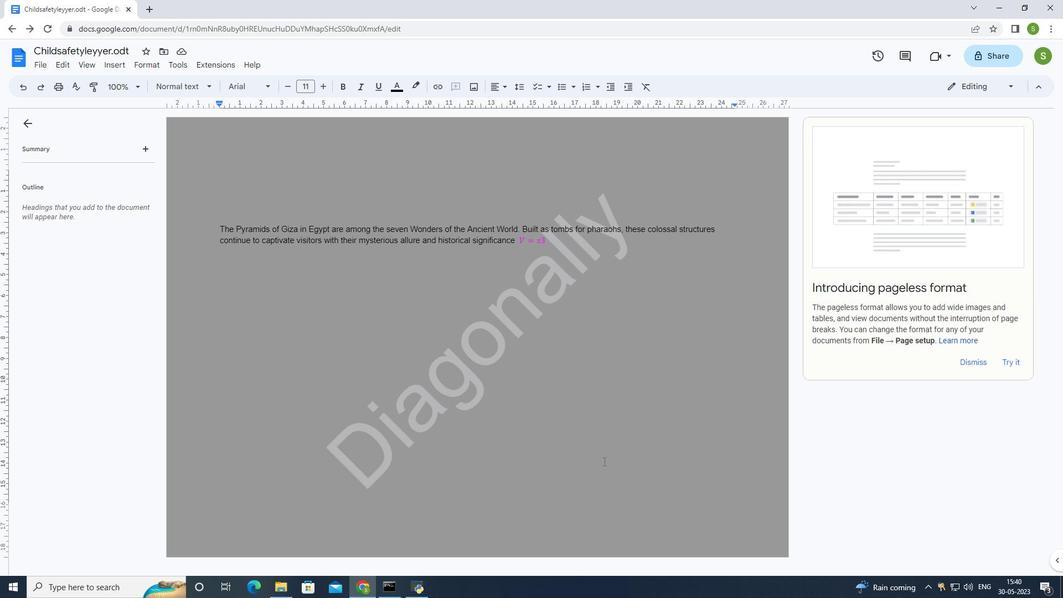 
Action: Mouse scrolled (603, 461) with delta (0, 0)
Screenshot: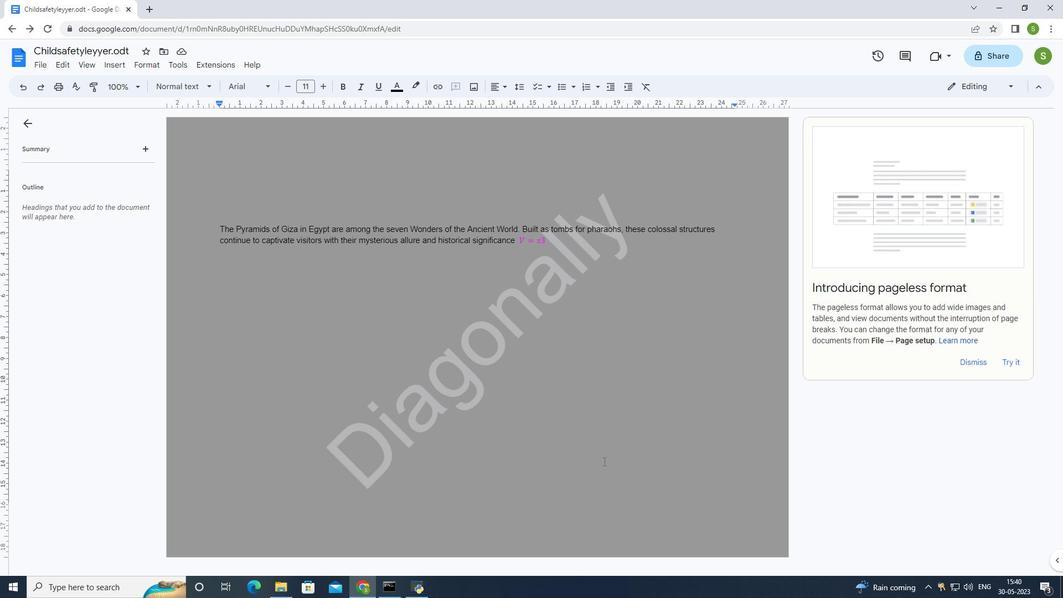 
Action: Mouse scrolled (603, 461) with delta (0, 0)
Screenshot: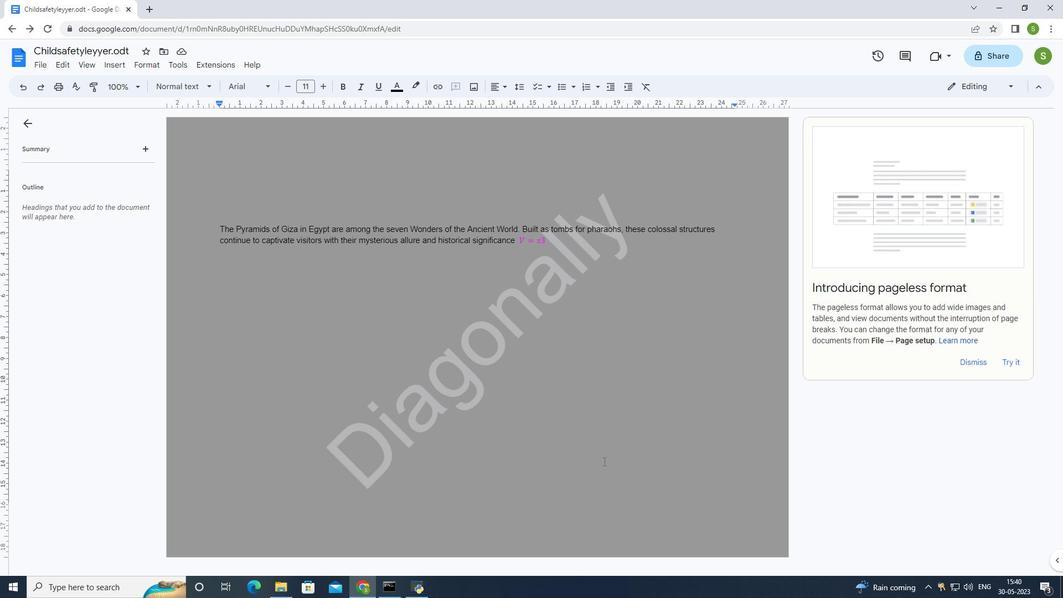 
Action: Mouse scrolled (603, 461) with delta (0, 0)
Screenshot: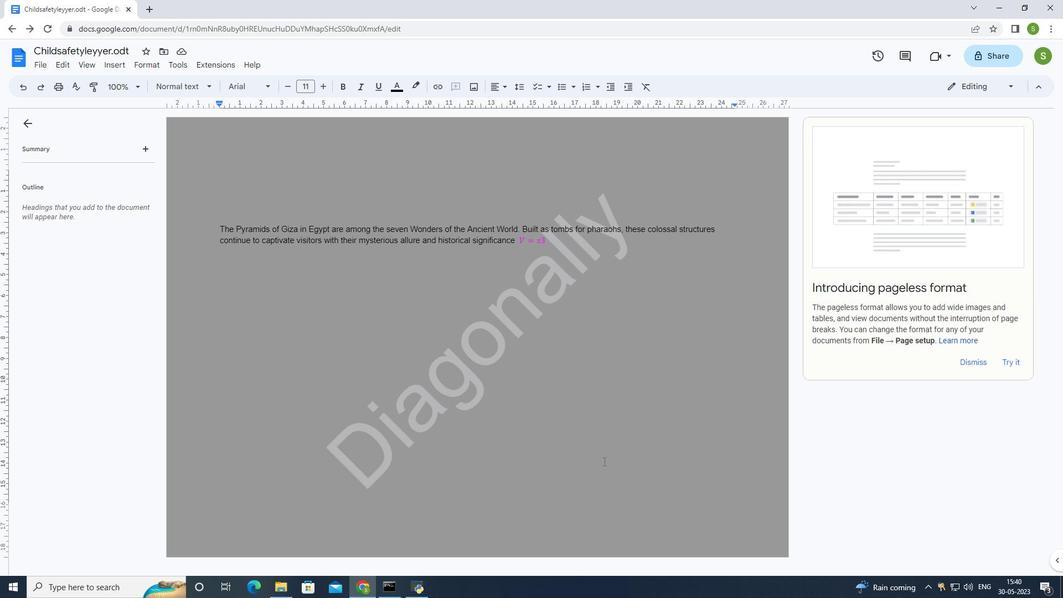 
Action: Mouse moved to (600, 461)
Screenshot: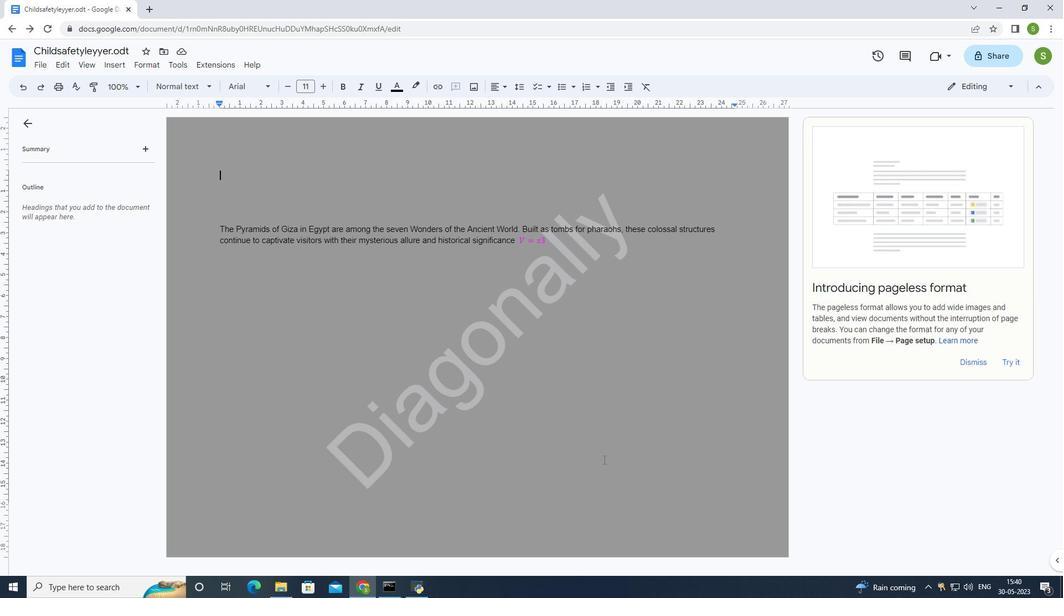 
Action: Mouse scrolled (600, 460) with delta (0, 0)
Screenshot: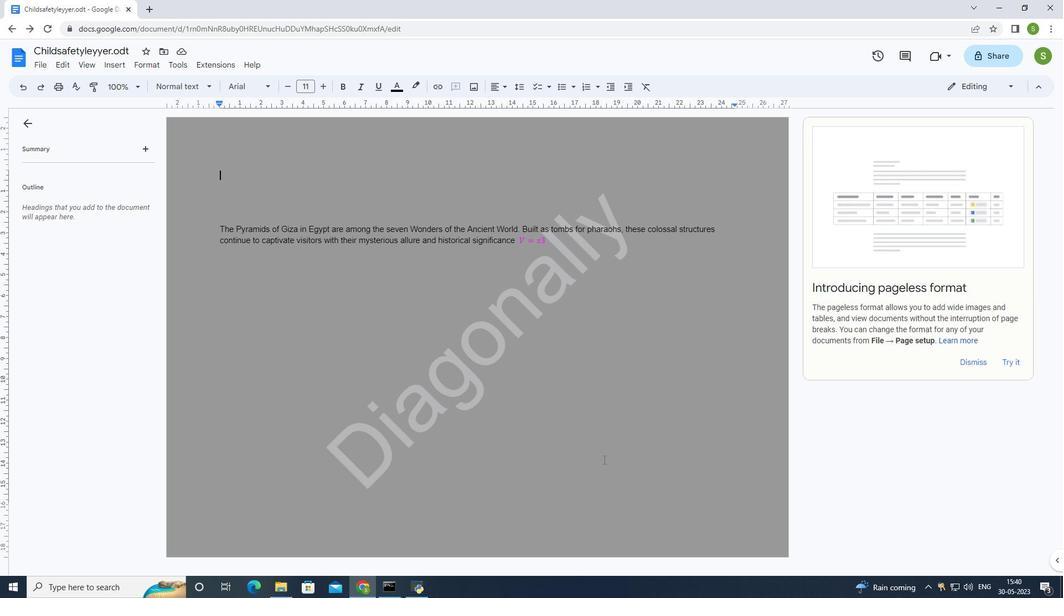 
Action: Mouse moved to (590, 463)
Screenshot: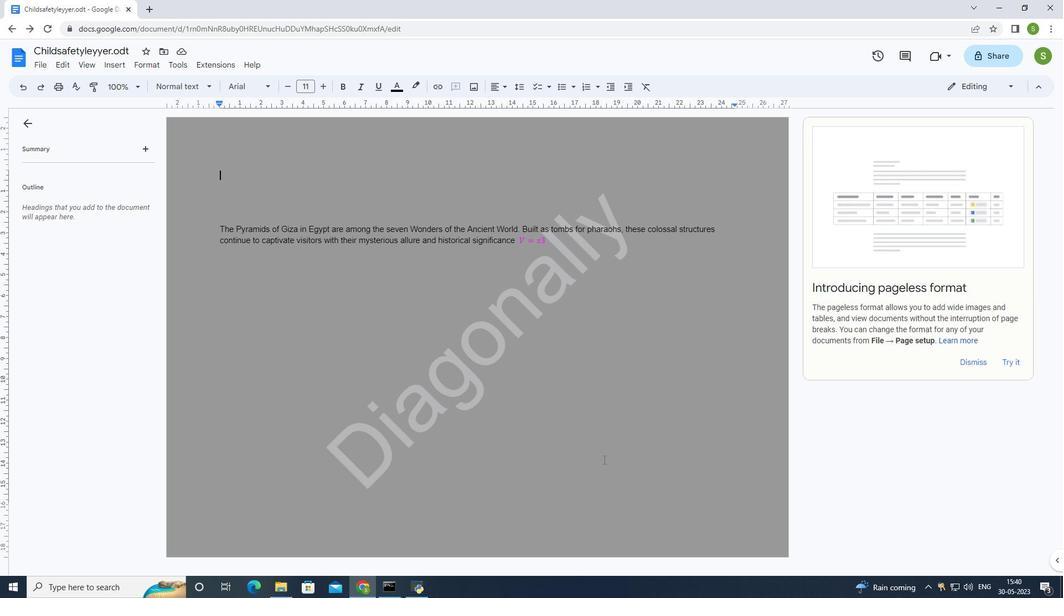
Action: Mouse scrolled (590, 463) with delta (0, 0)
Screenshot: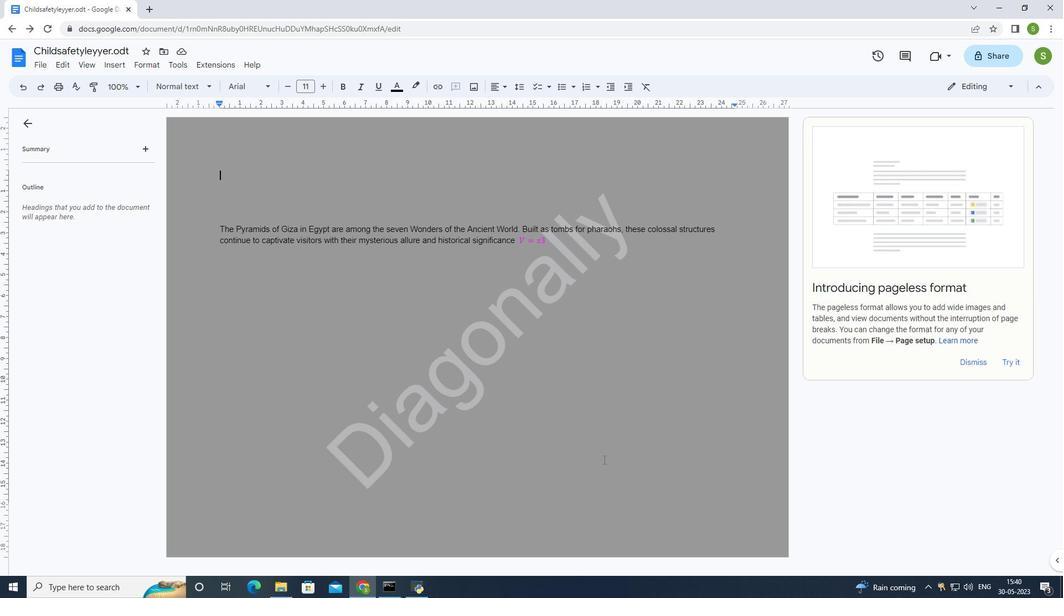 
Action: Mouse moved to (205, 526)
Screenshot: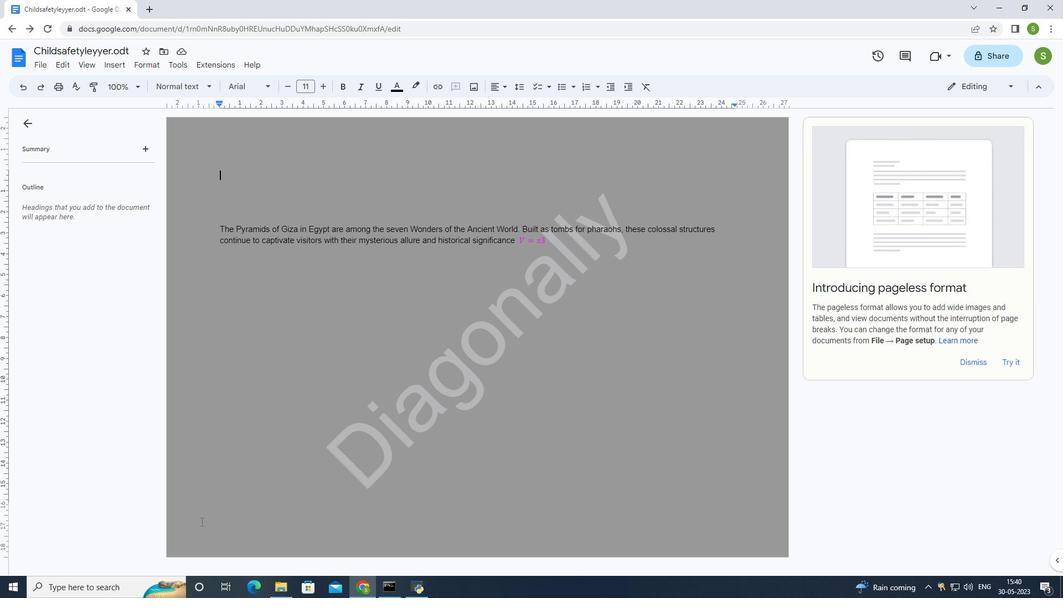 
Action: Mouse pressed left at (205, 526)
Screenshot: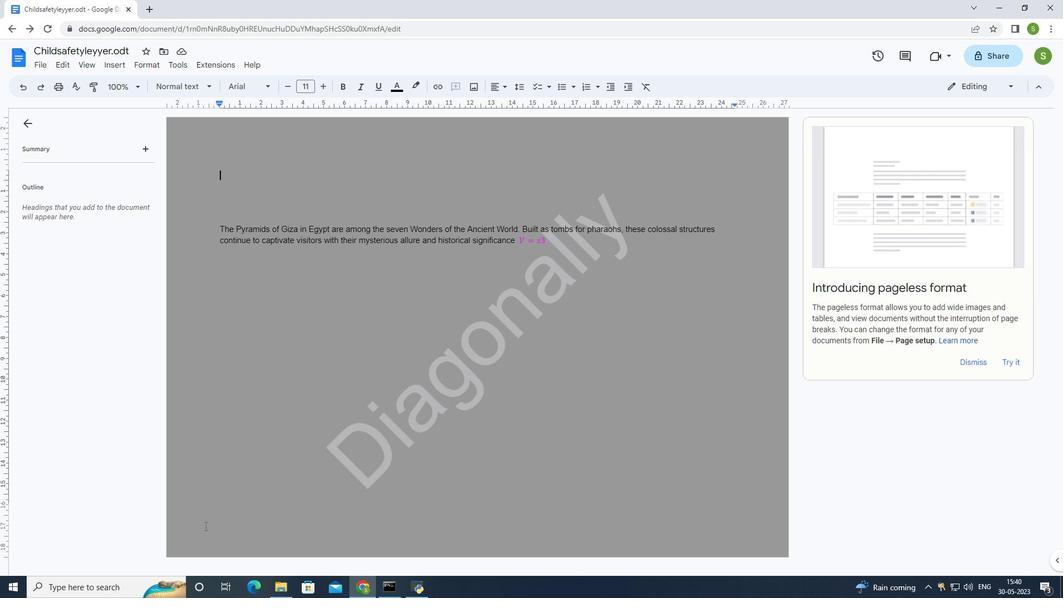 
Action: Mouse pressed left at (205, 526)
Screenshot: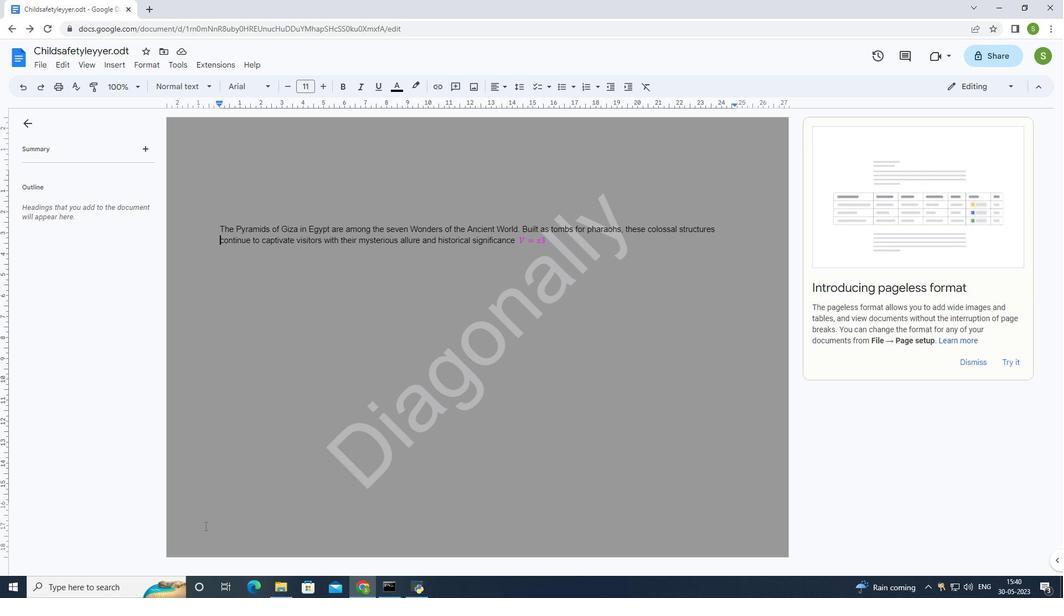 
Action: Mouse moved to (285, 521)
Screenshot: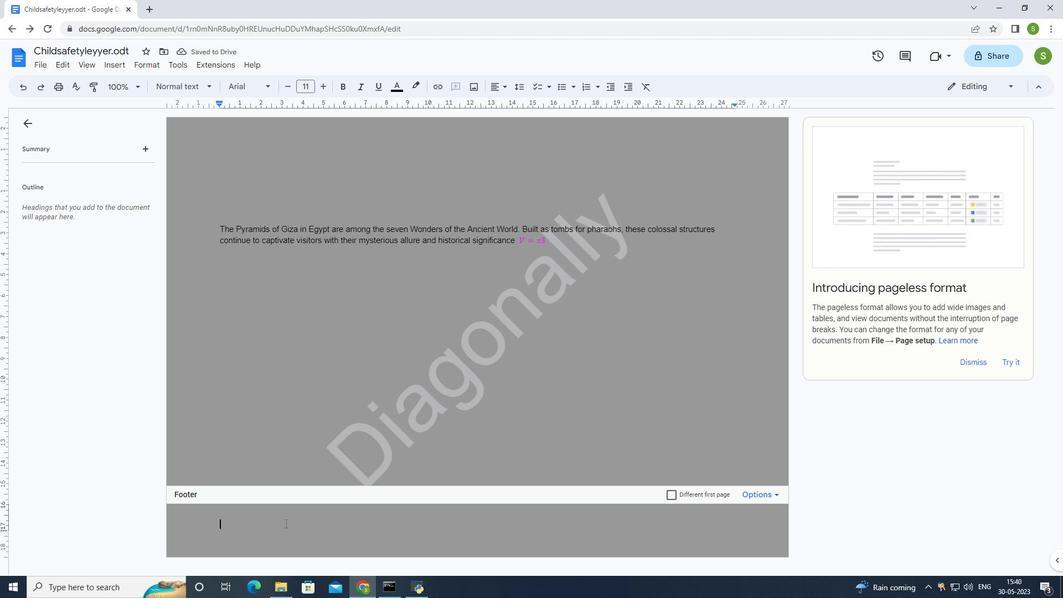
Action: Key pressed www
Screenshot: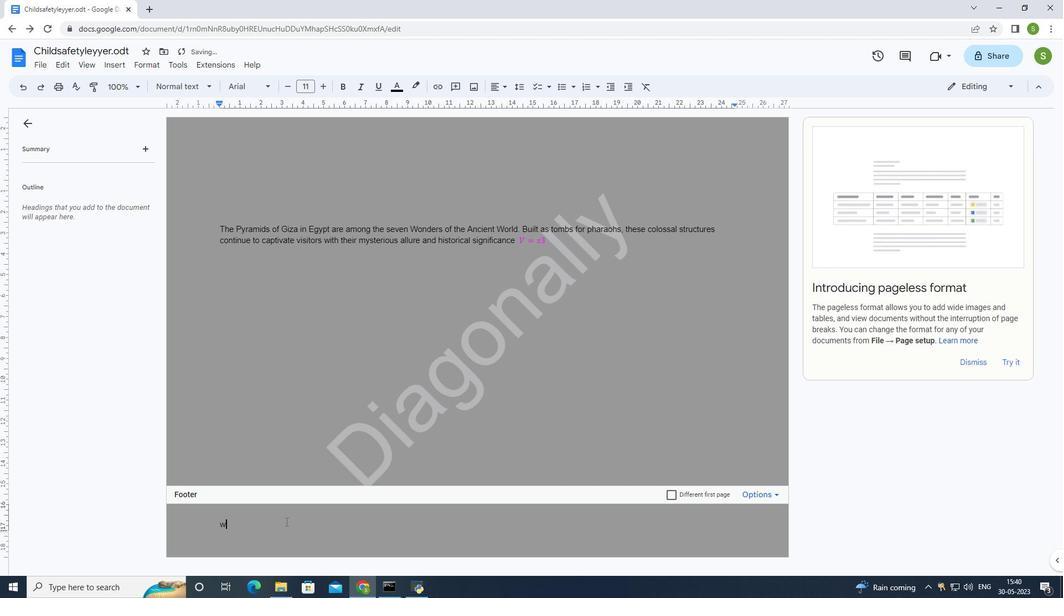 
Action: Mouse moved to (285, 521)
Screenshot: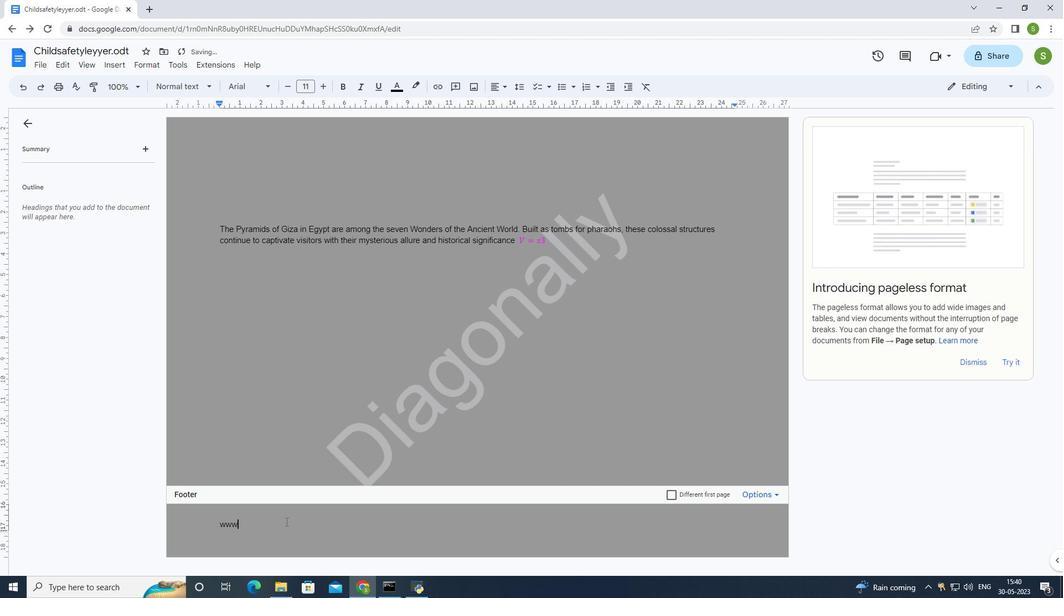 
Action: Key pressed .ra
Screenshot: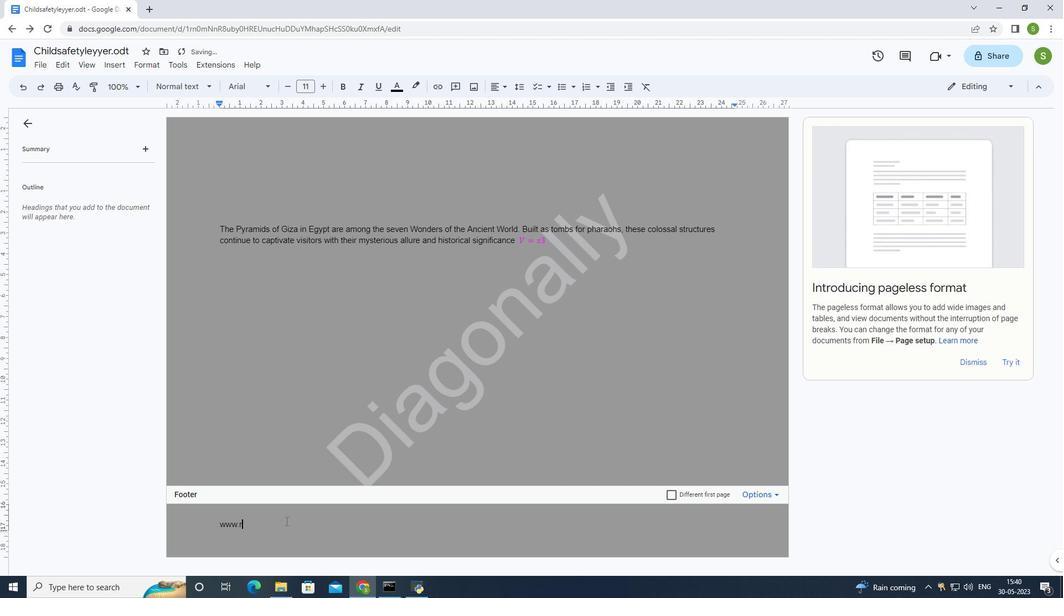 
Action: Mouse moved to (287, 518)
Screenshot: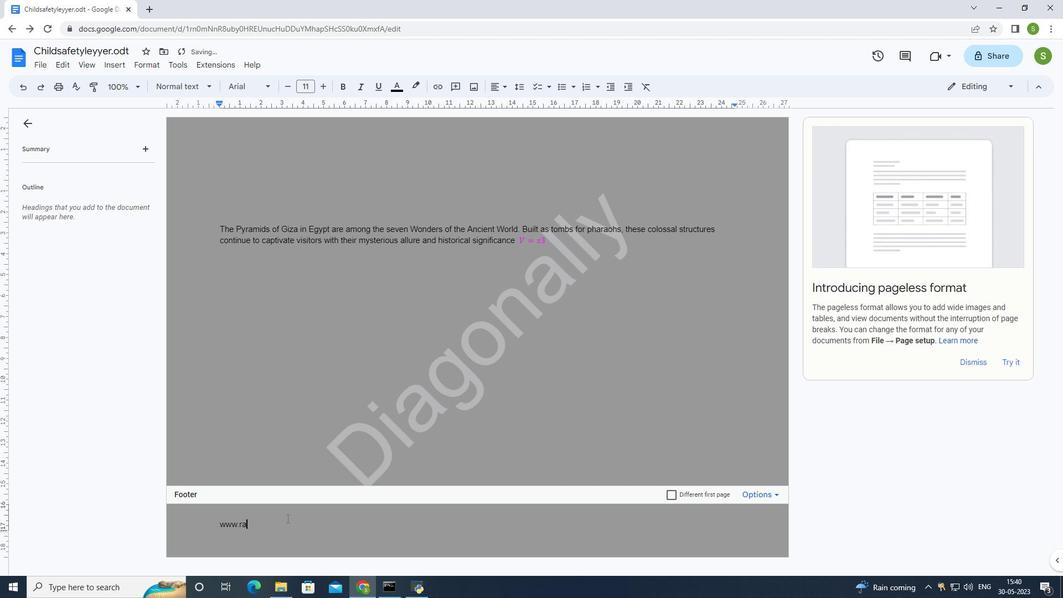 
Action: Key pressed m
Screenshot: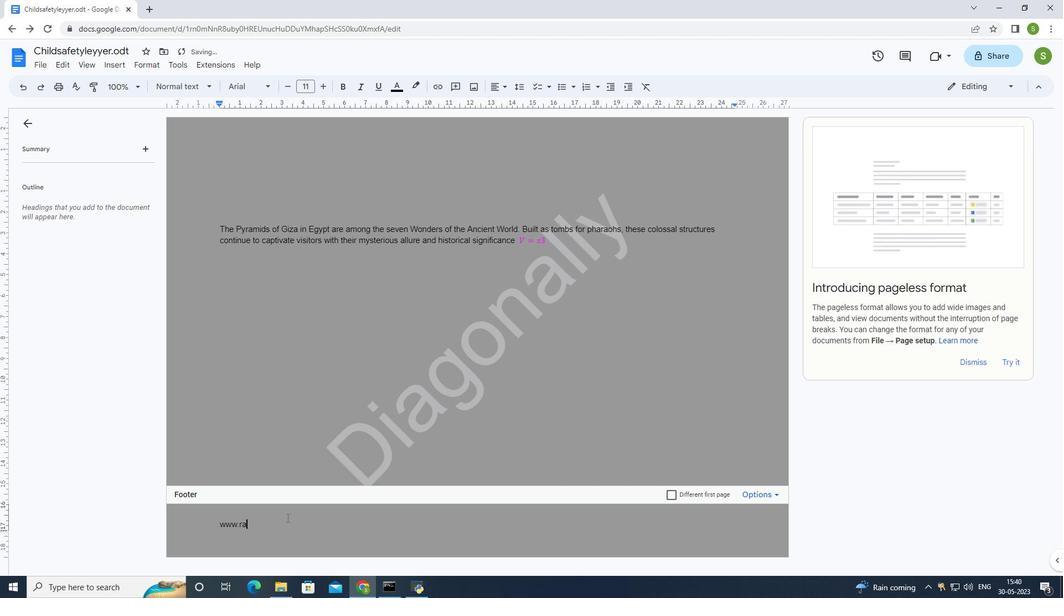 
Action: Mouse moved to (287, 524)
Screenshot: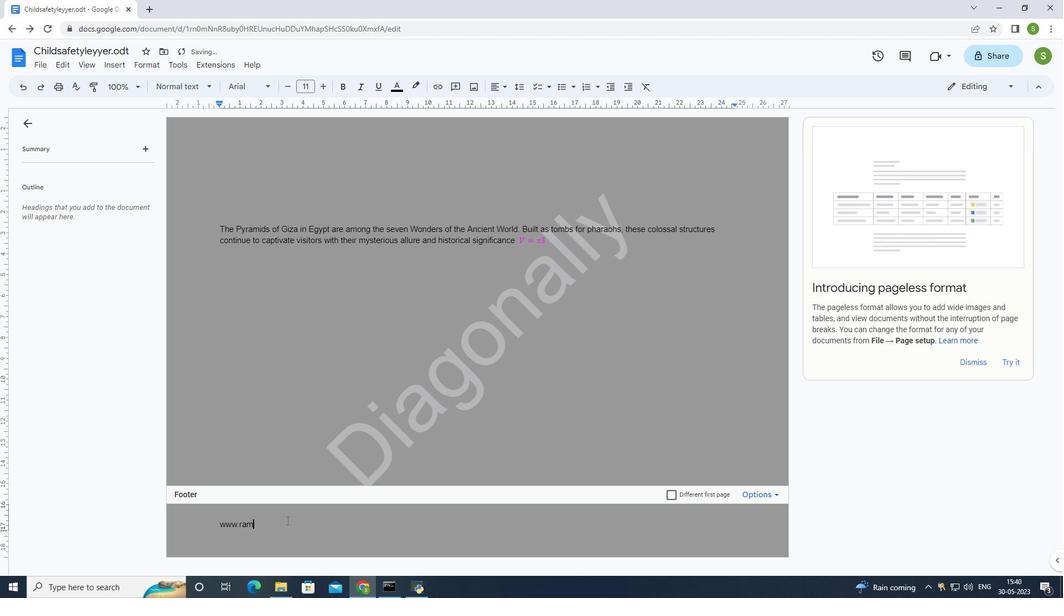 
Action: Key pressed s
Screenshot: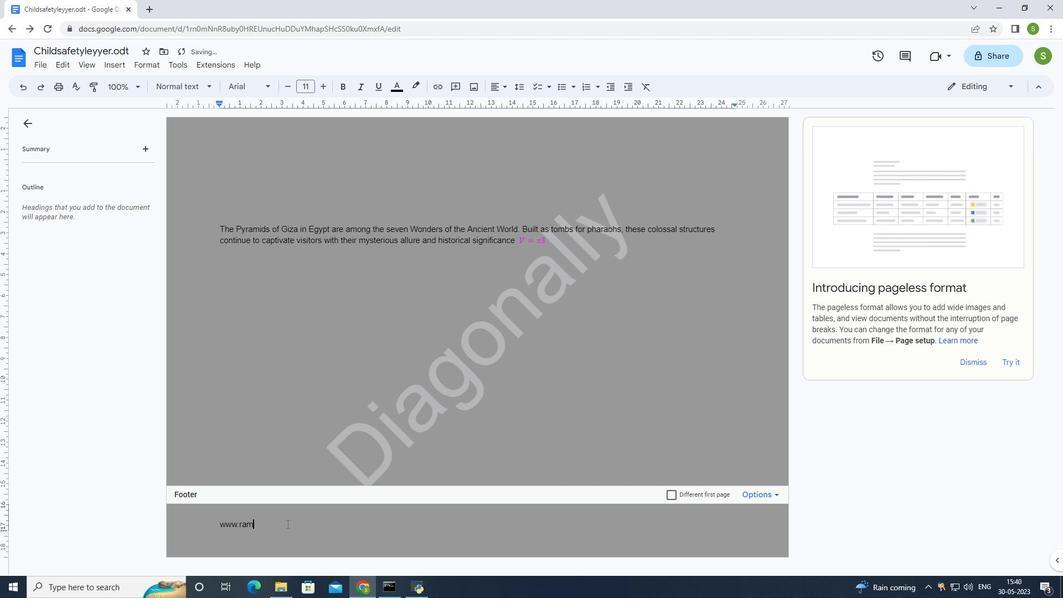 
Action: Mouse moved to (289, 521)
Screenshot: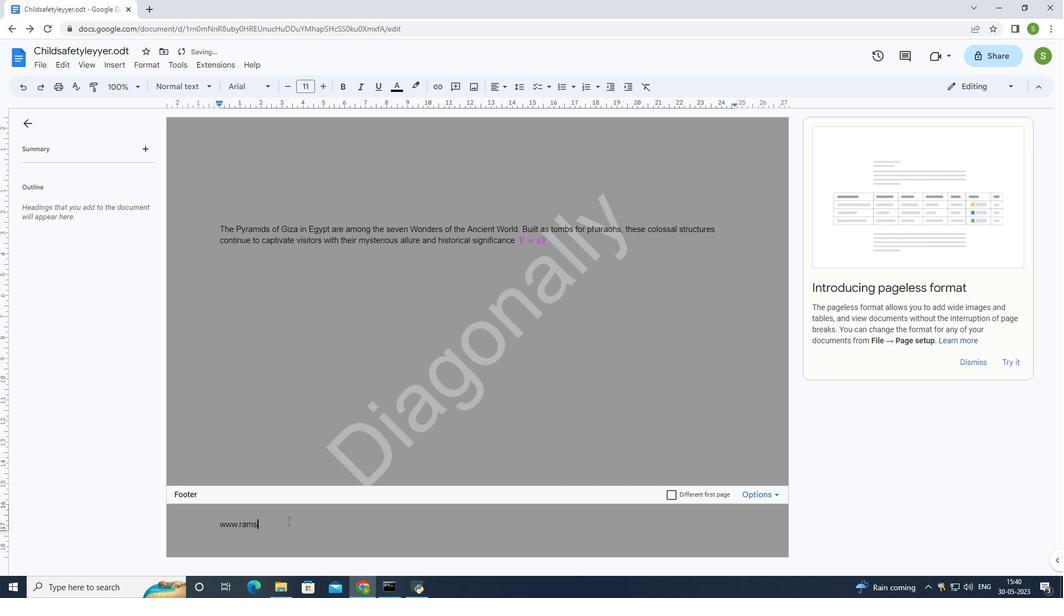 
Action: Key pressed ons
Screenshot: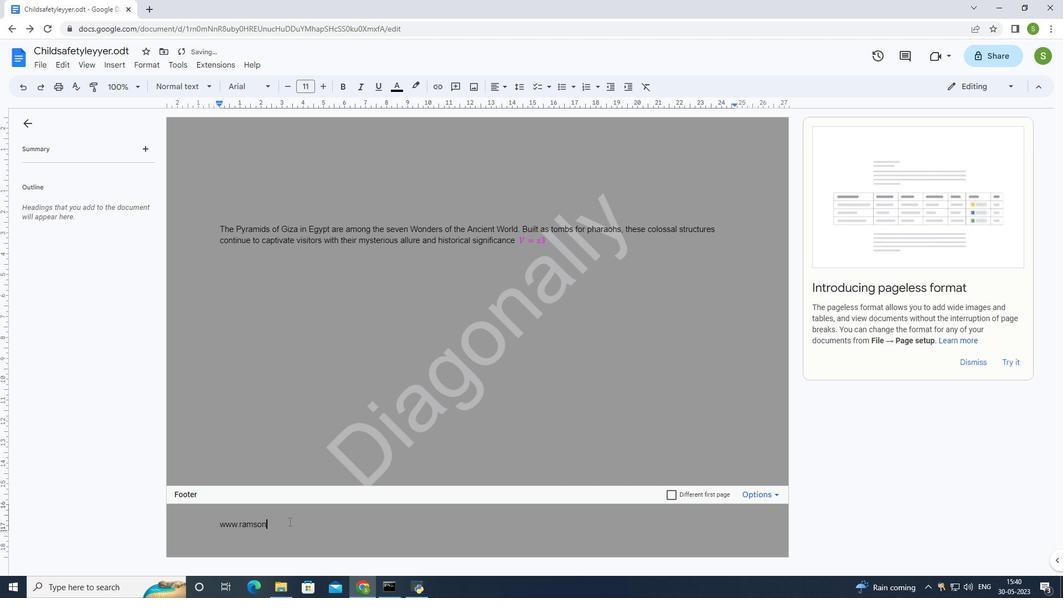 
Action: Mouse moved to (289, 521)
Screenshot: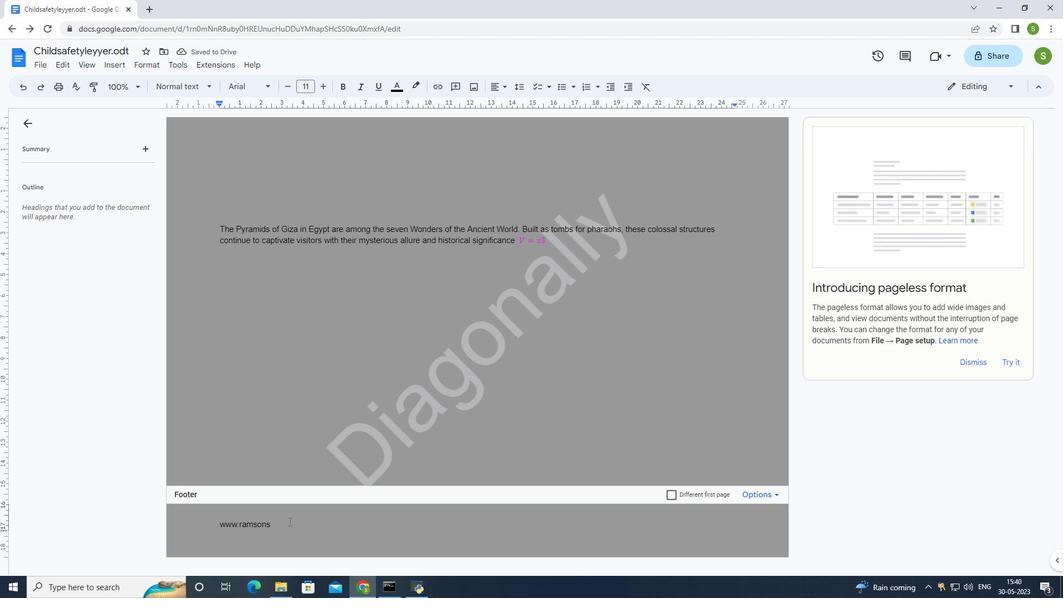 
Action: Key pressed .
Screenshot: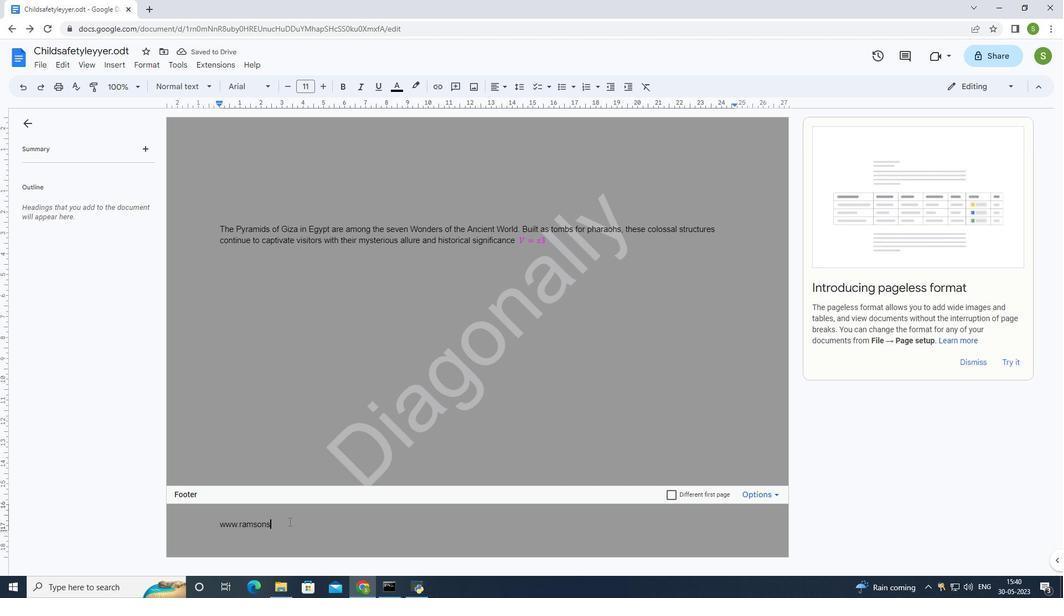 
Action: Mouse moved to (289, 522)
Screenshot: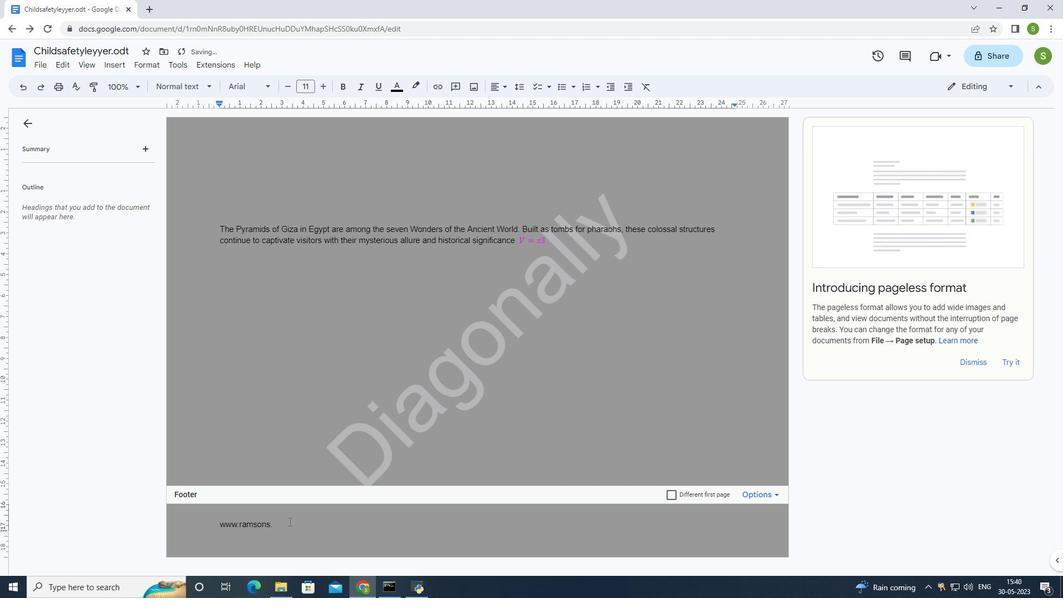 
Action: Key pressed c
Screenshot: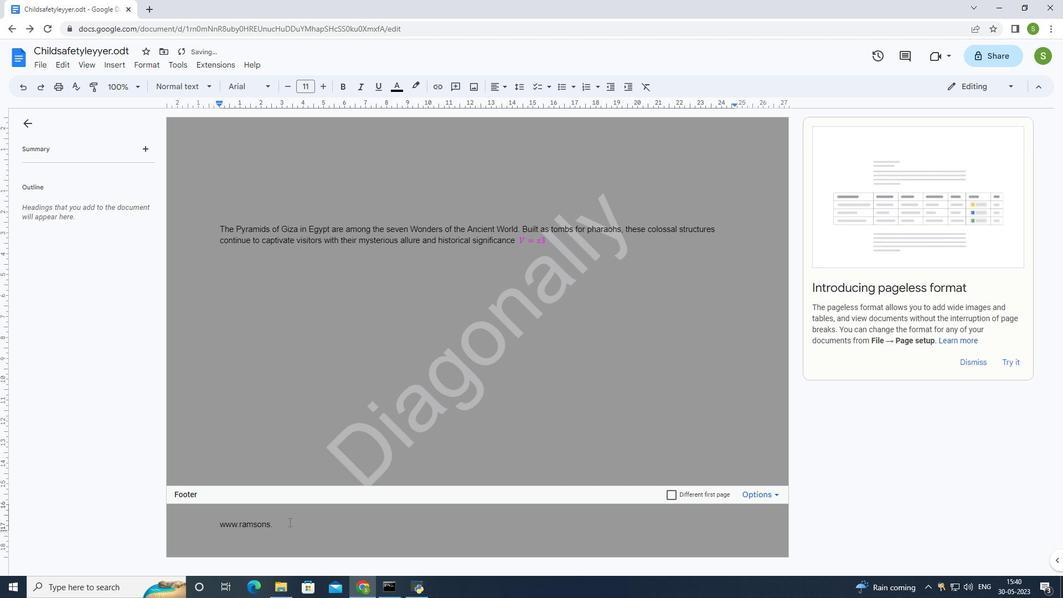 
Action: Mouse moved to (289, 523)
Screenshot: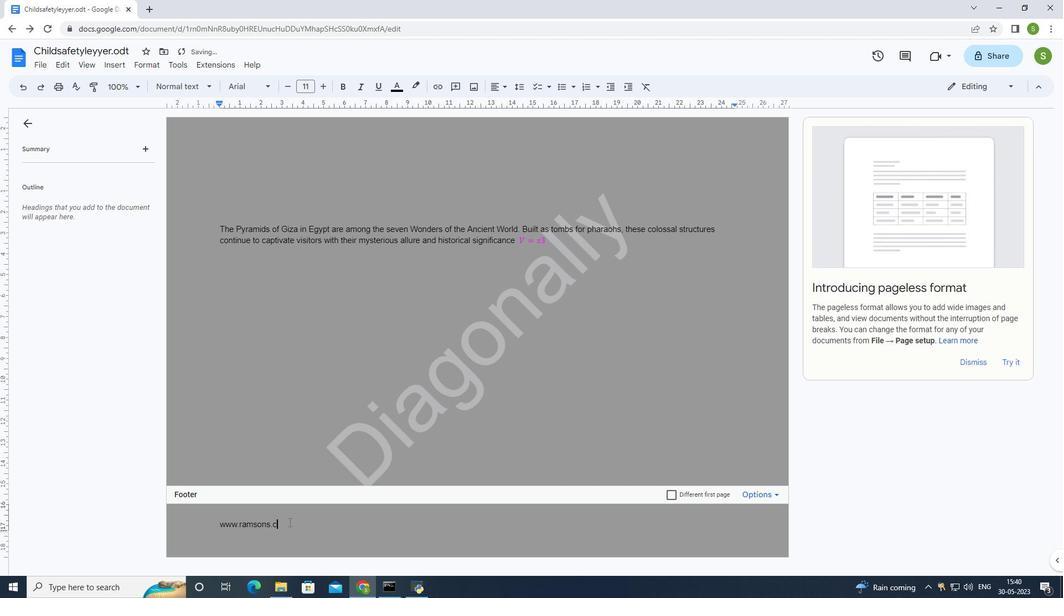 
Action: Key pressed o
Screenshot: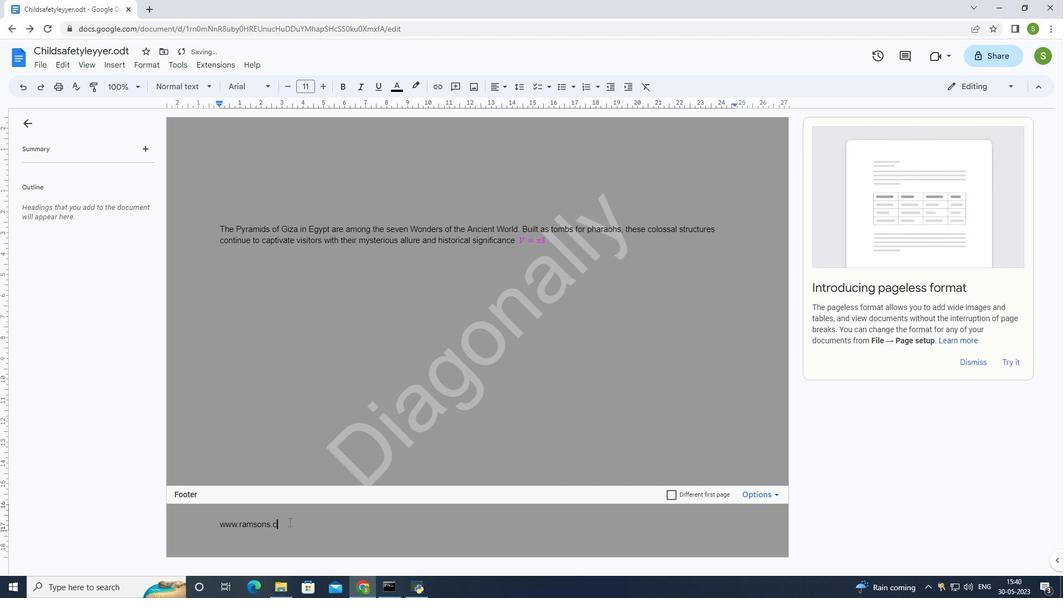 
Action: Mouse moved to (289, 523)
Screenshot: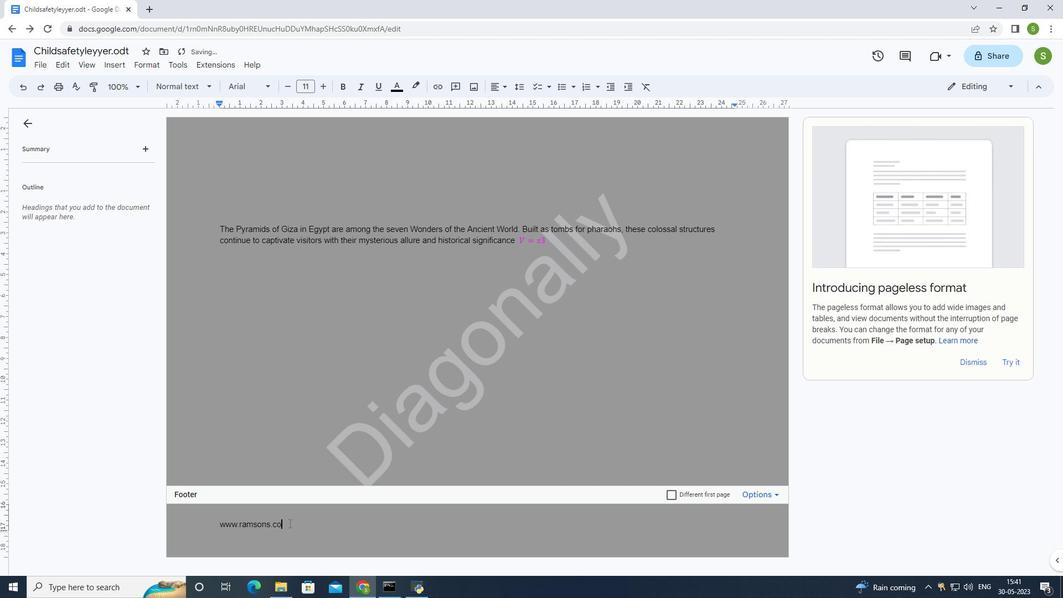 
Action: Key pressed m
Screenshot: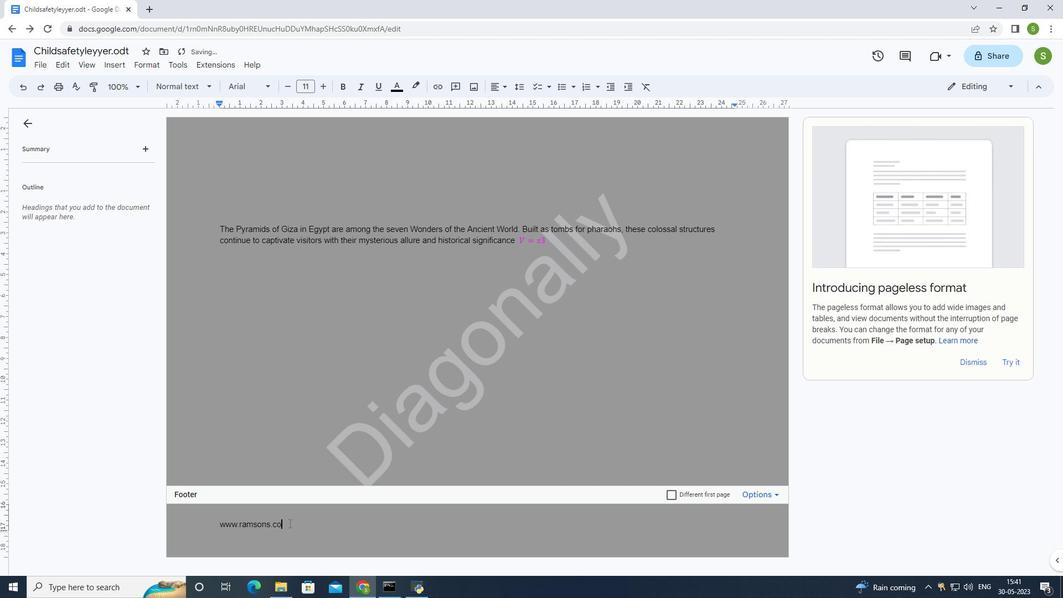 
Action: Mouse moved to (287, 522)
Screenshot: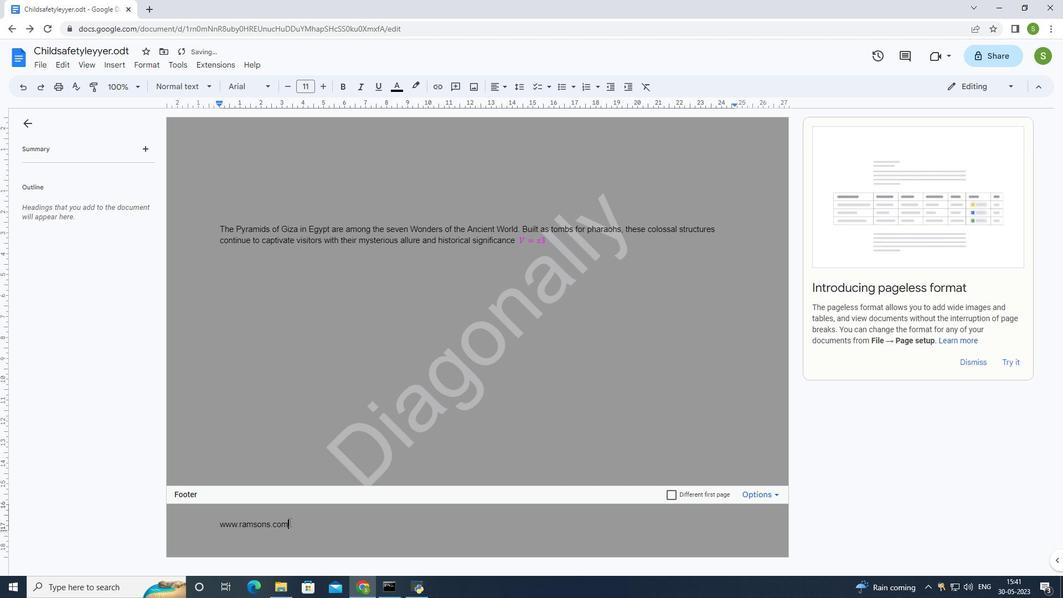 
Action: Key pressed <Key.enter>
Screenshot: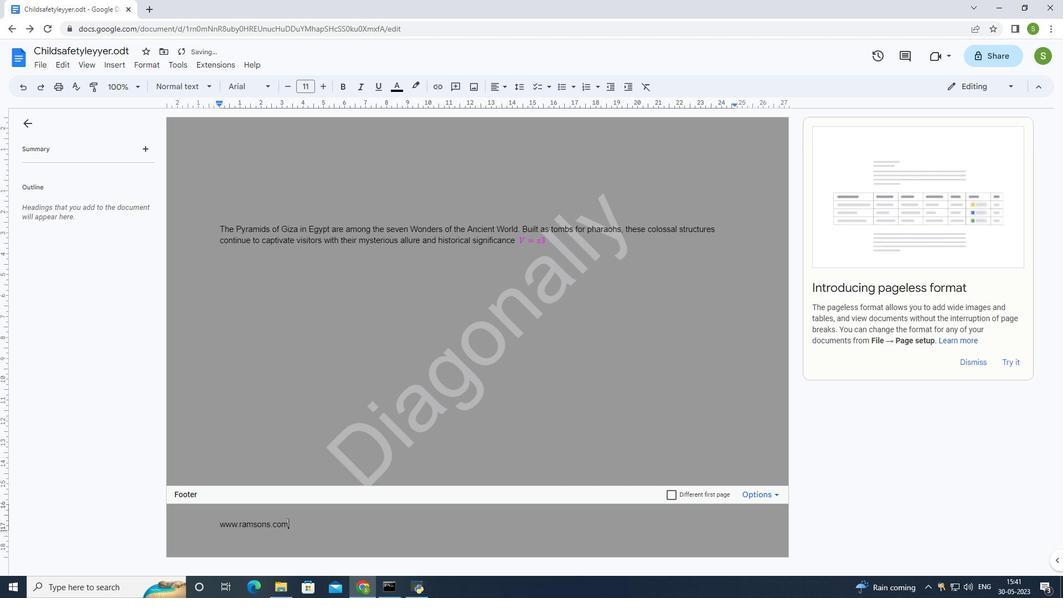 
Action: Mouse moved to (569, 434)
Screenshot: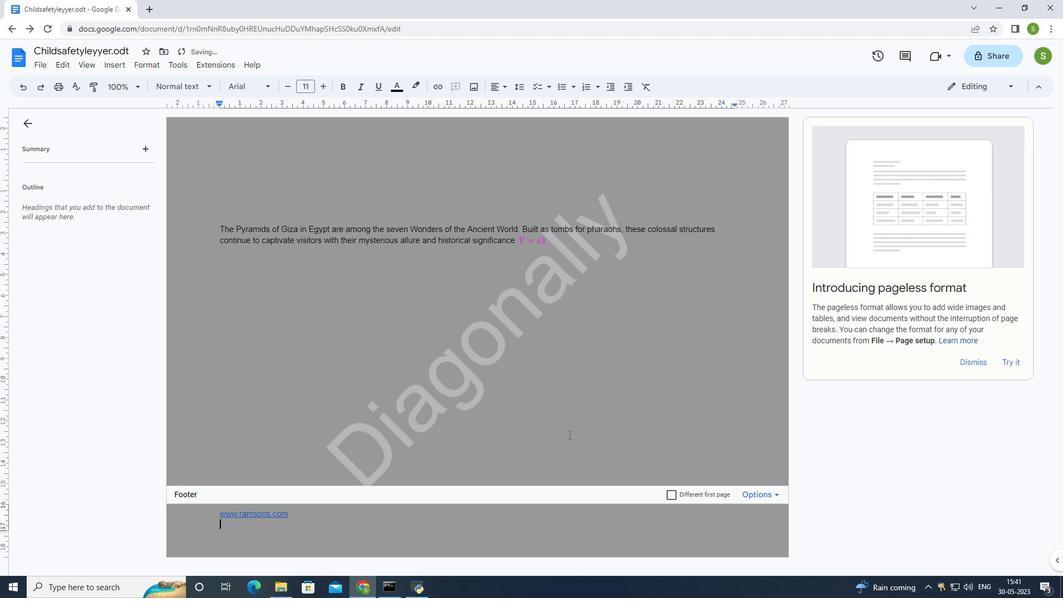 
